 Task: Find a hotel in Mandali, Iraq for 7 guests from 10th to 15th July, with WiFi, free parking, and self check-in, within a price range of ₹4100 to ₹15000.
Action: Mouse moved to (421, 90)
Screenshot: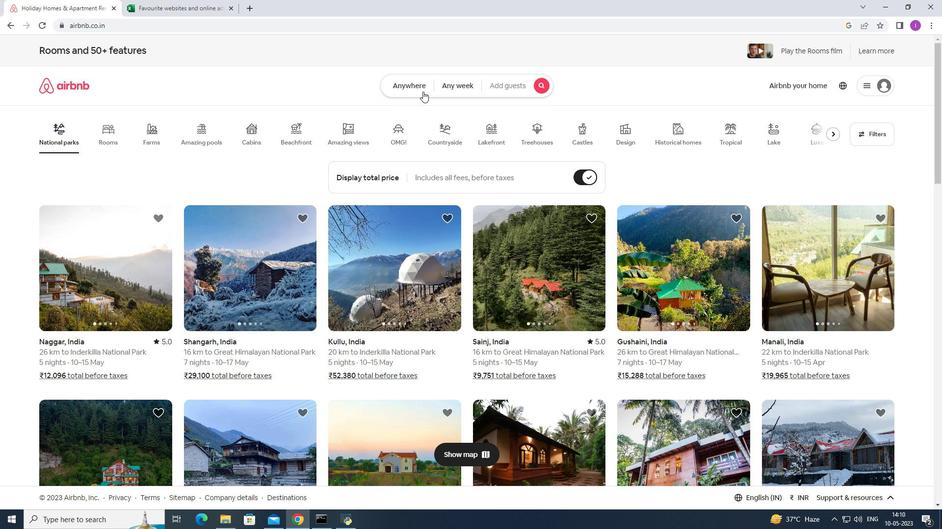 
Action: Mouse pressed left at (421, 90)
Screenshot: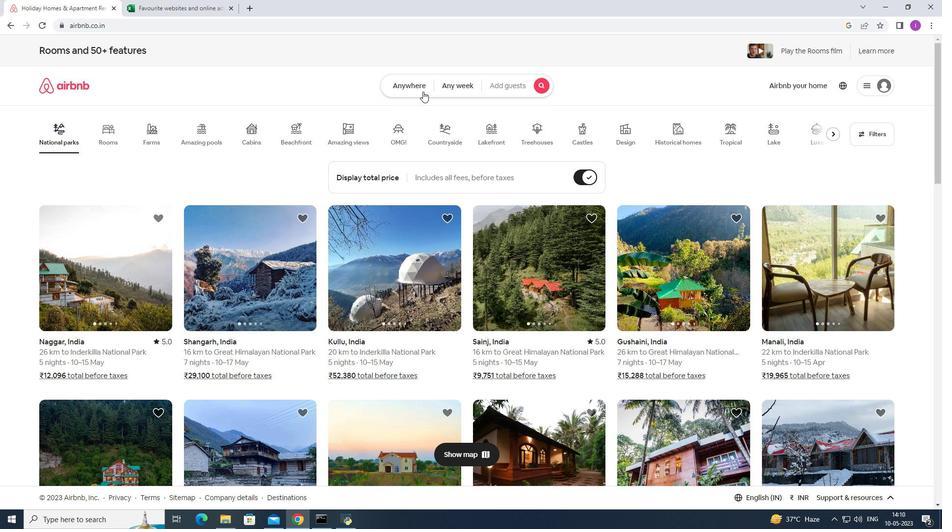 
Action: Mouse moved to (335, 117)
Screenshot: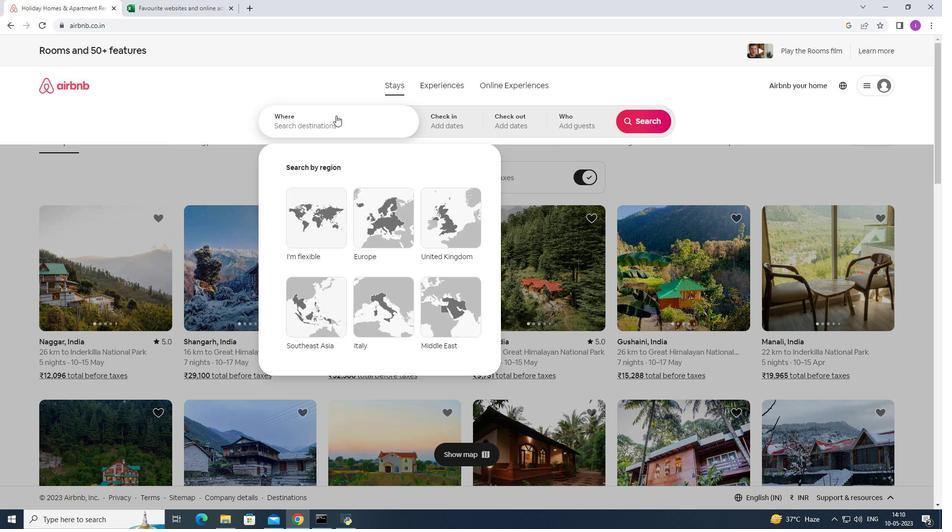 
Action: Mouse pressed left at (335, 117)
Screenshot: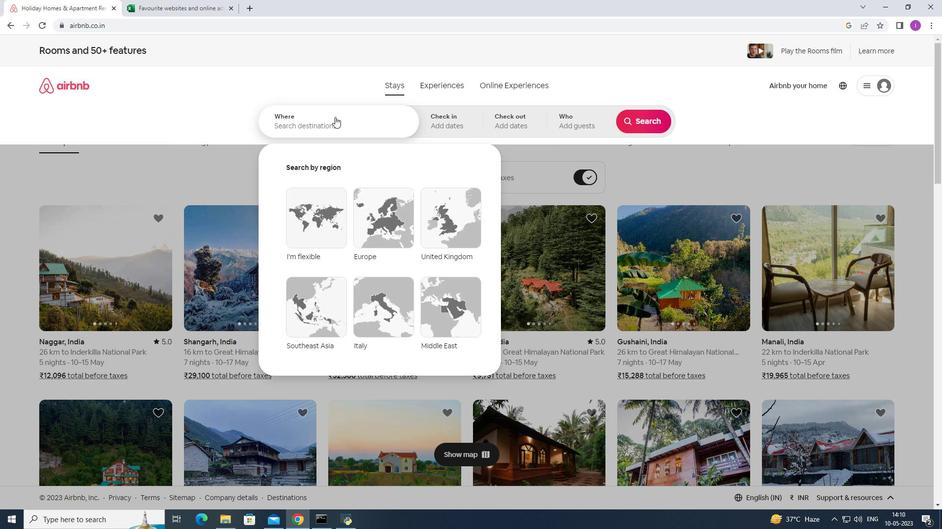 
Action: Mouse moved to (327, 120)
Screenshot: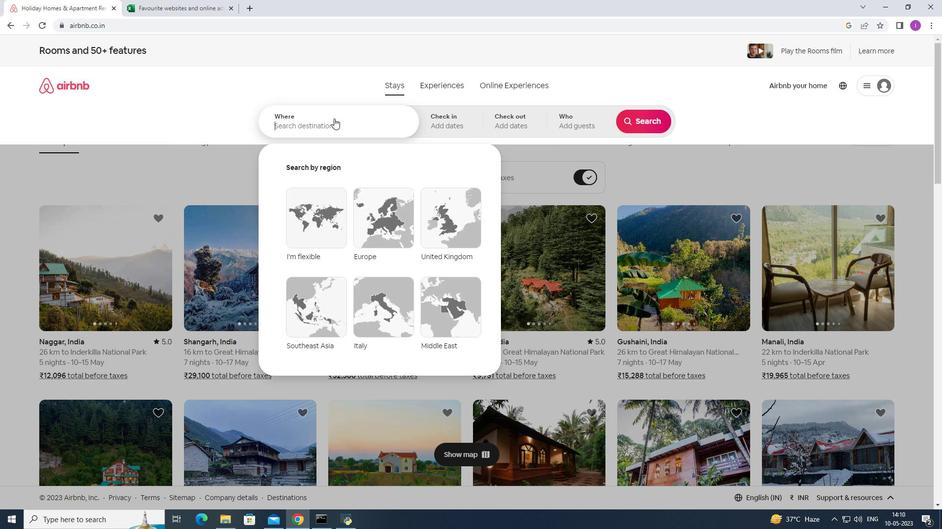 
Action: Key pressed <Key.shift>Mandail<Key.backspace><Key.backspace>li,<Key.shift>Iraq
Screenshot: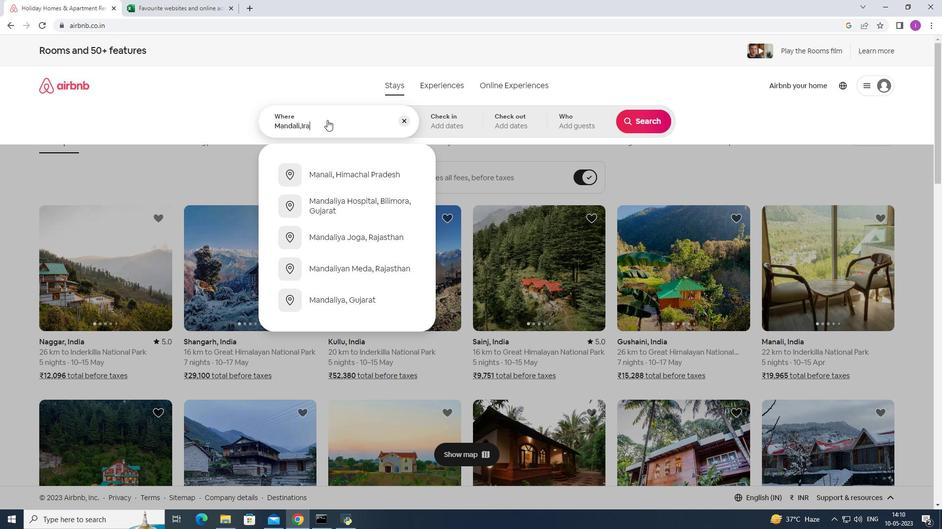 
Action: Mouse moved to (436, 124)
Screenshot: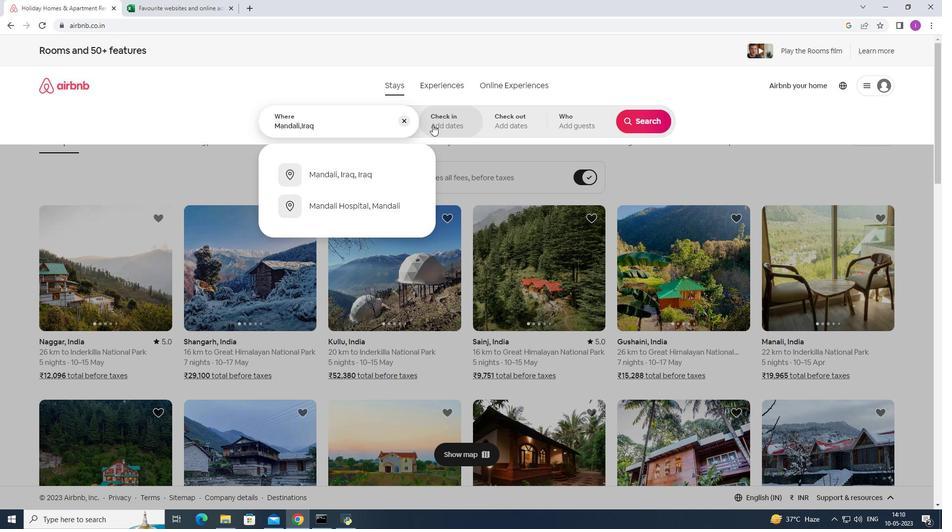 
Action: Mouse pressed left at (436, 124)
Screenshot: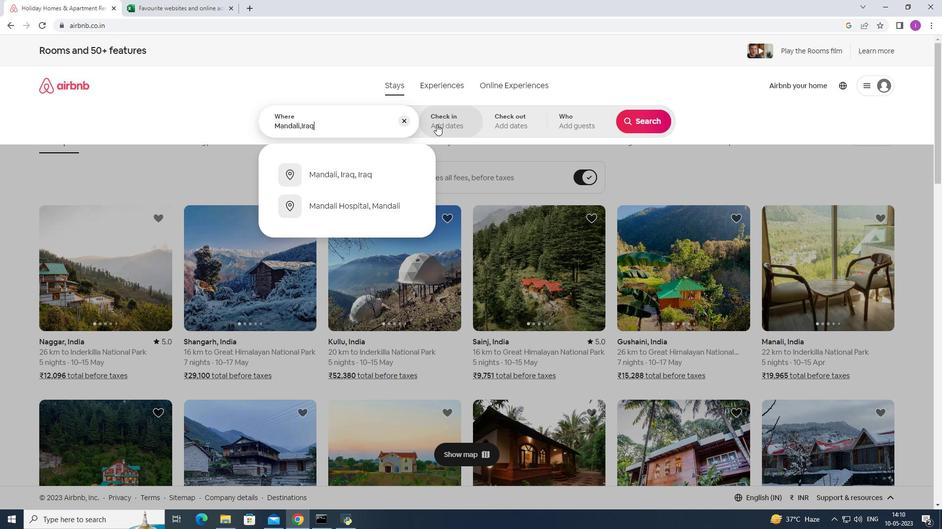 
Action: Mouse moved to (645, 197)
Screenshot: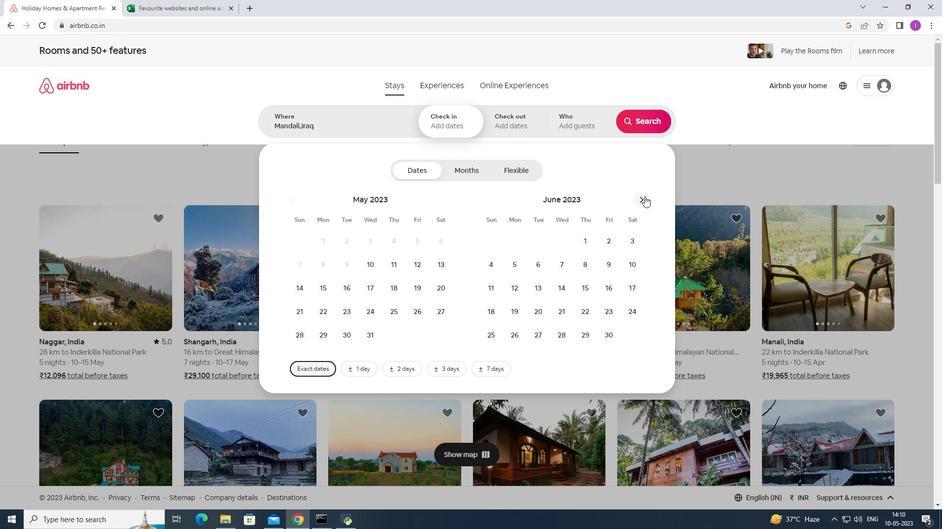 
Action: Mouse pressed left at (645, 197)
Screenshot: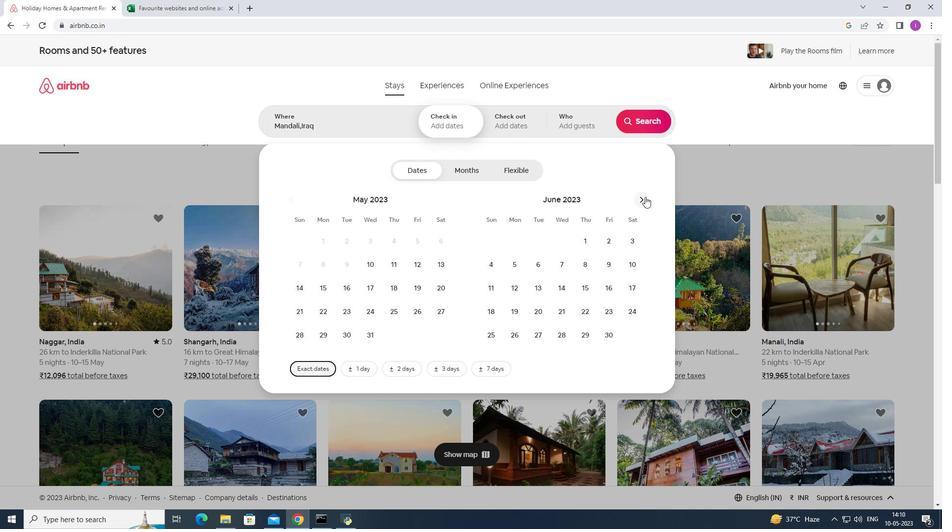
Action: Mouse moved to (511, 279)
Screenshot: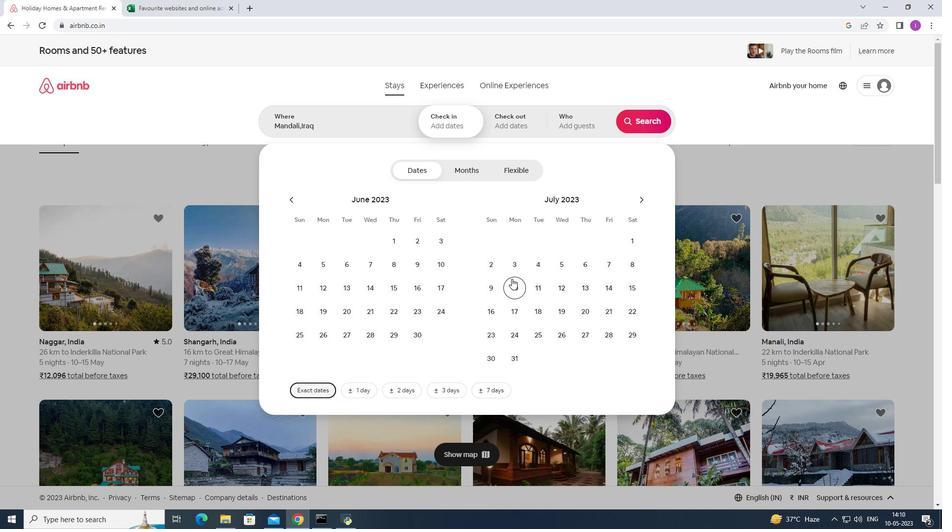 
Action: Mouse pressed left at (511, 279)
Screenshot: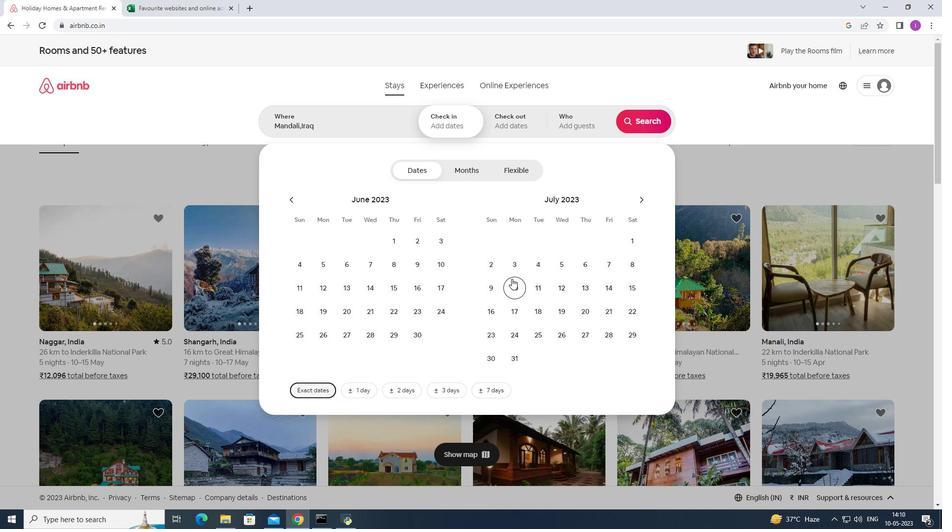 
Action: Mouse moved to (635, 283)
Screenshot: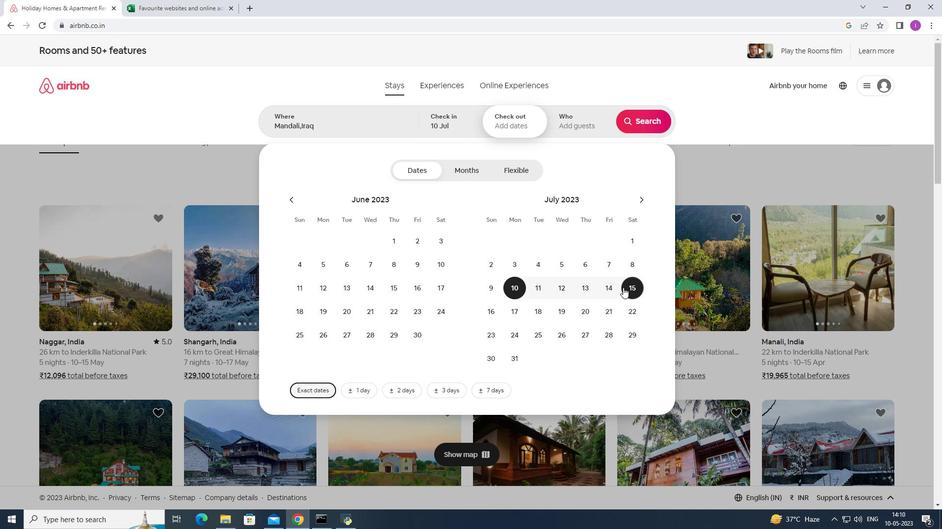 
Action: Mouse pressed left at (635, 283)
Screenshot: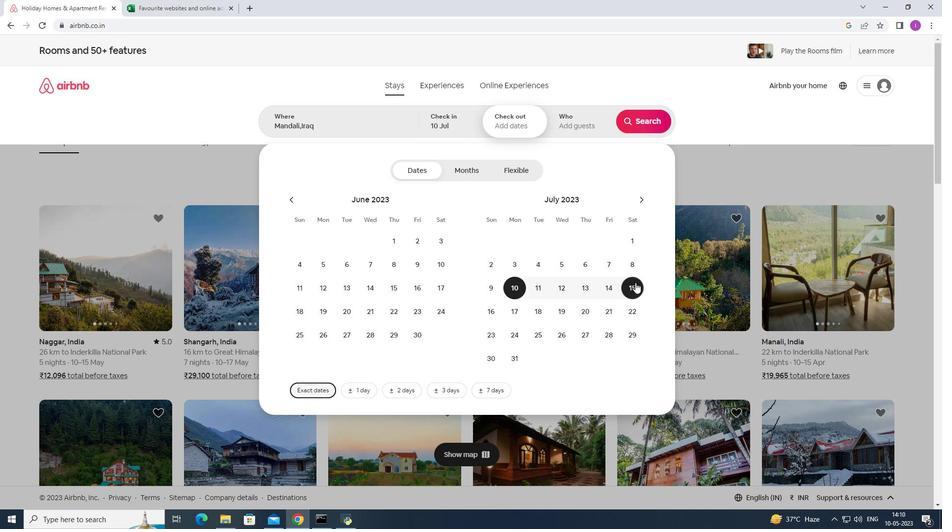 
Action: Mouse moved to (588, 130)
Screenshot: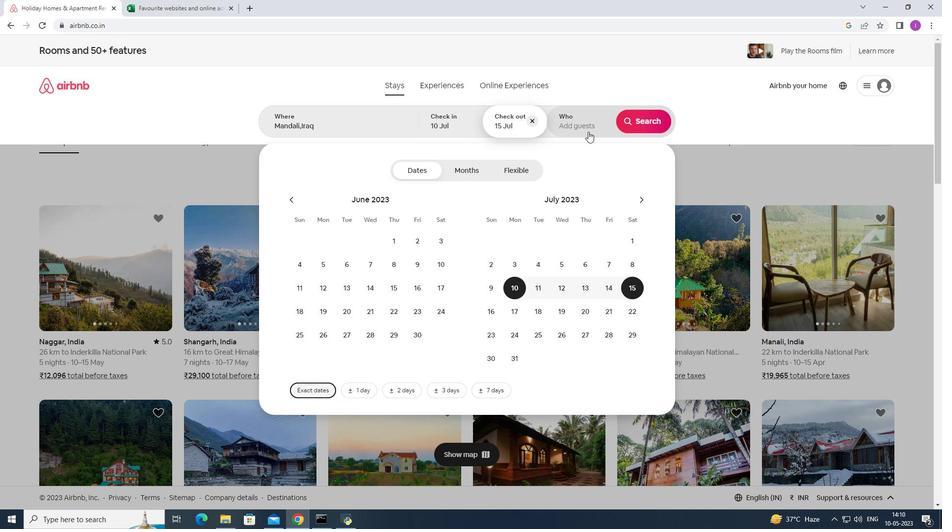 
Action: Mouse pressed left at (588, 130)
Screenshot: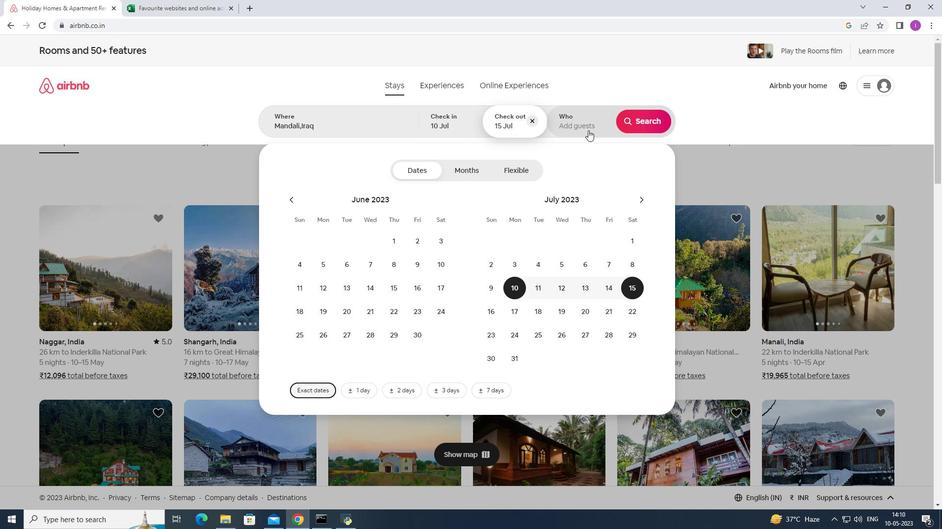 
Action: Mouse moved to (650, 170)
Screenshot: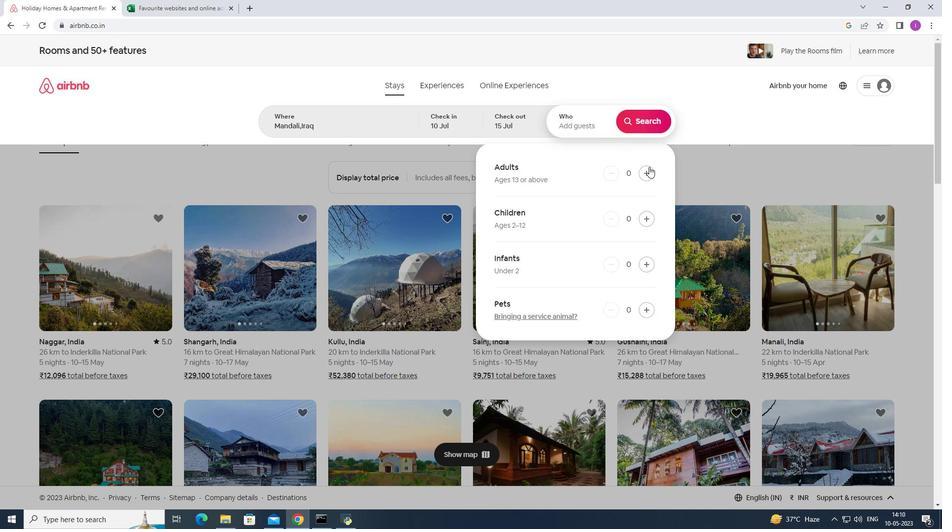 
Action: Mouse pressed left at (650, 170)
Screenshot: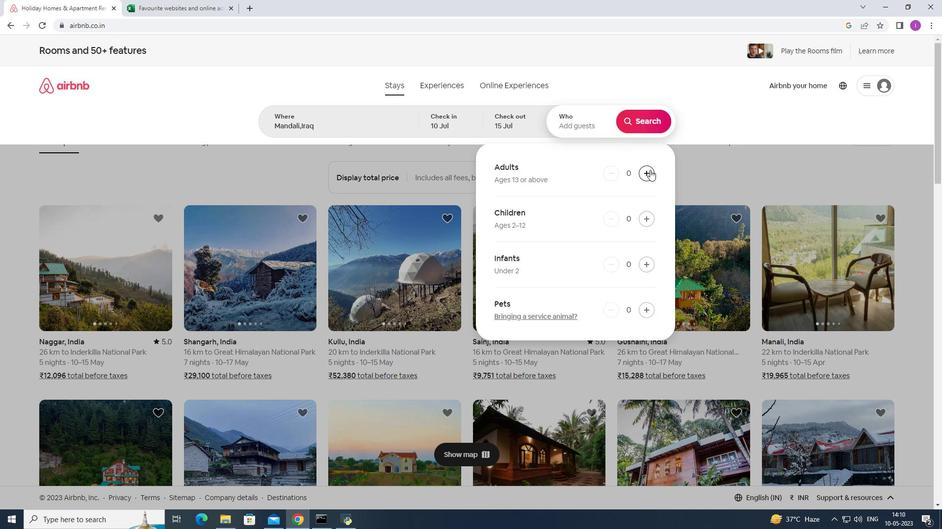 
Action: Mouse pressed left at (650, 170)
Screenshot: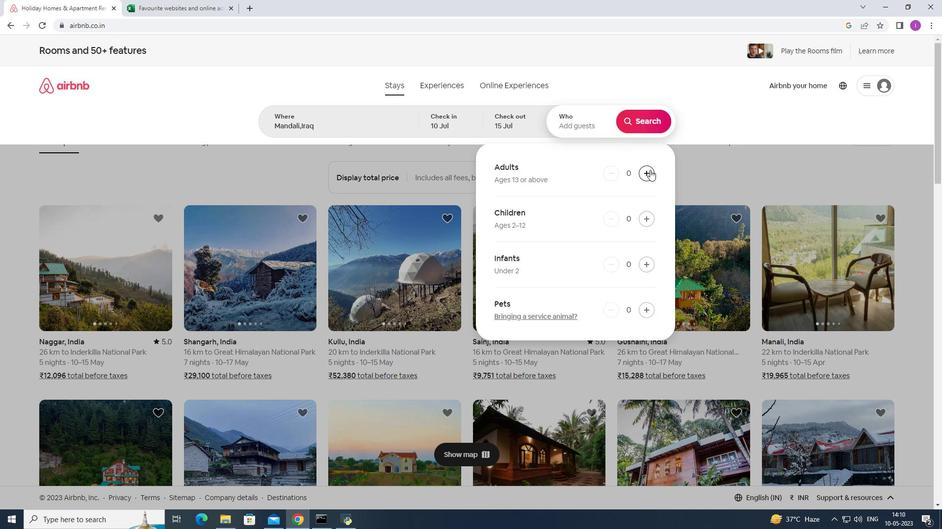 
Action: Mouse pressed left at (650, 170)
Screenshot: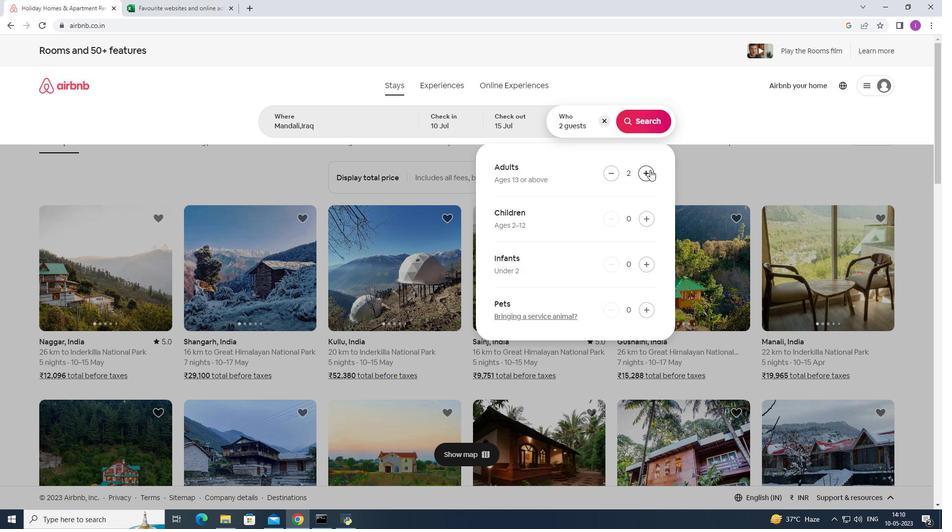
Action: Mouse pressed left at (650, 170)
Screenshot: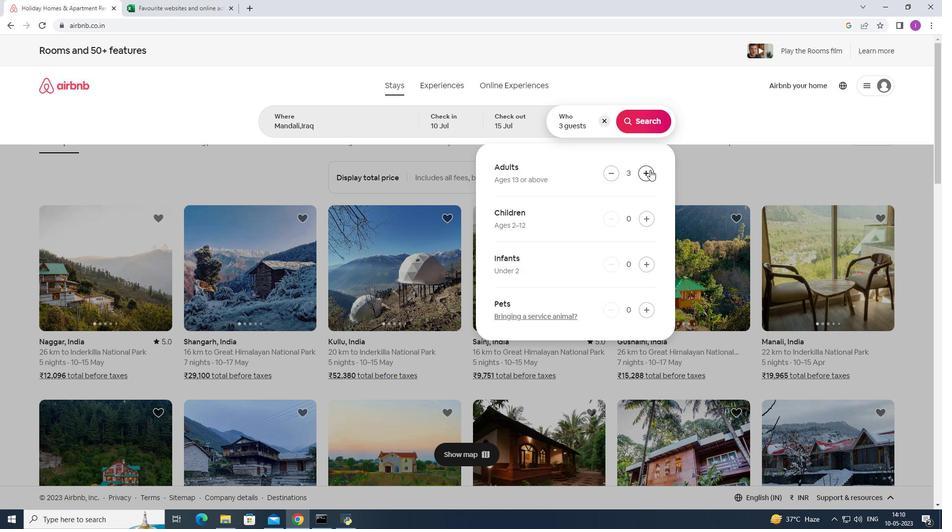 
Action: Mouse pressed left at (650, 170)
Screenshot: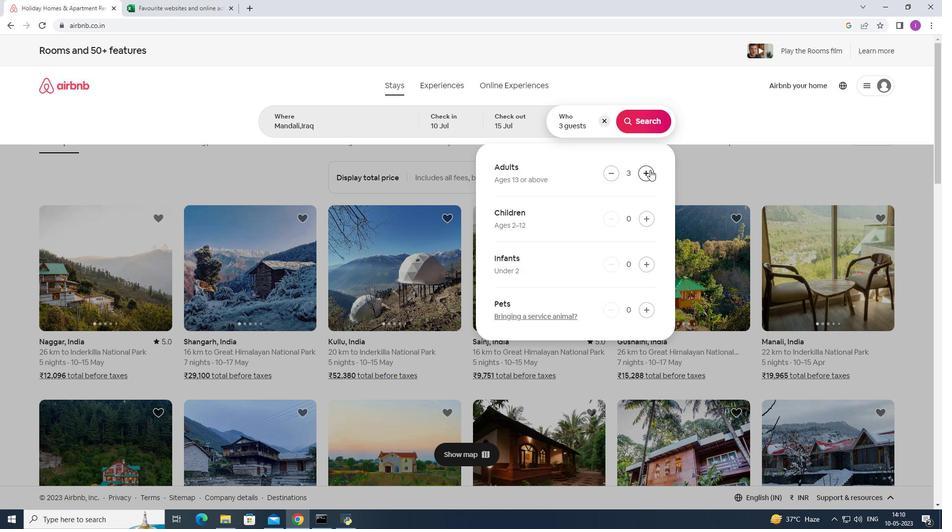 
Action: Mouse pressed left at (650, 170)
Screenshot: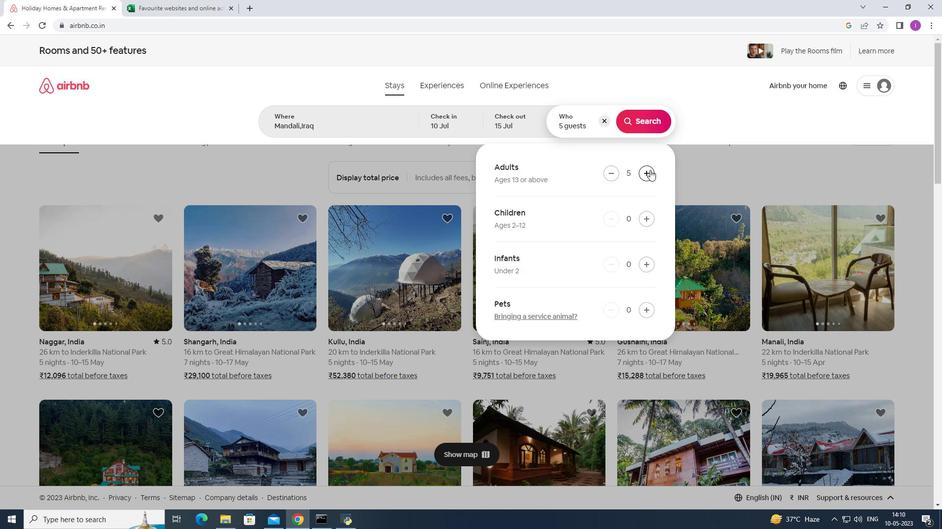 
Action: Mouse pressed left at (650, 170)
Screenshot: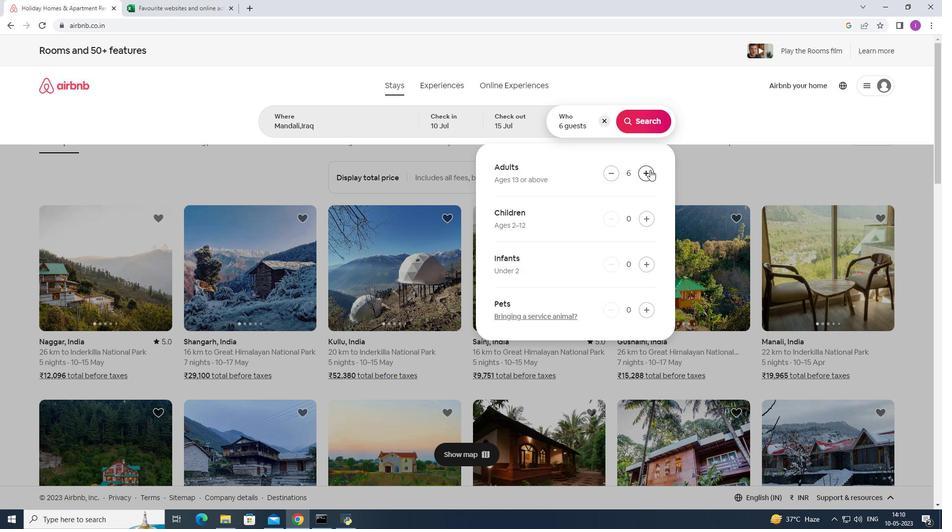 
Action: Mouse moved to (641, 125)
Screenshot: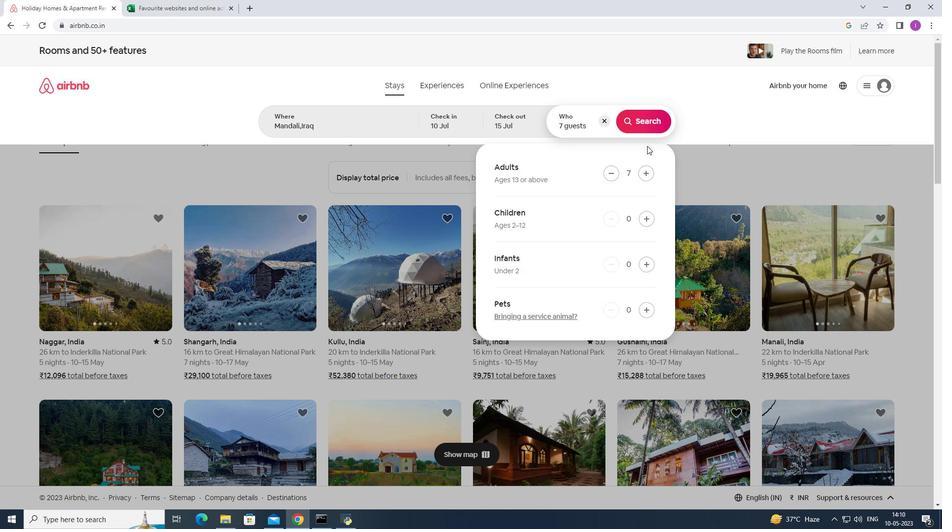 
Action: Mouse pressed left at (641, 125)
Screenshot: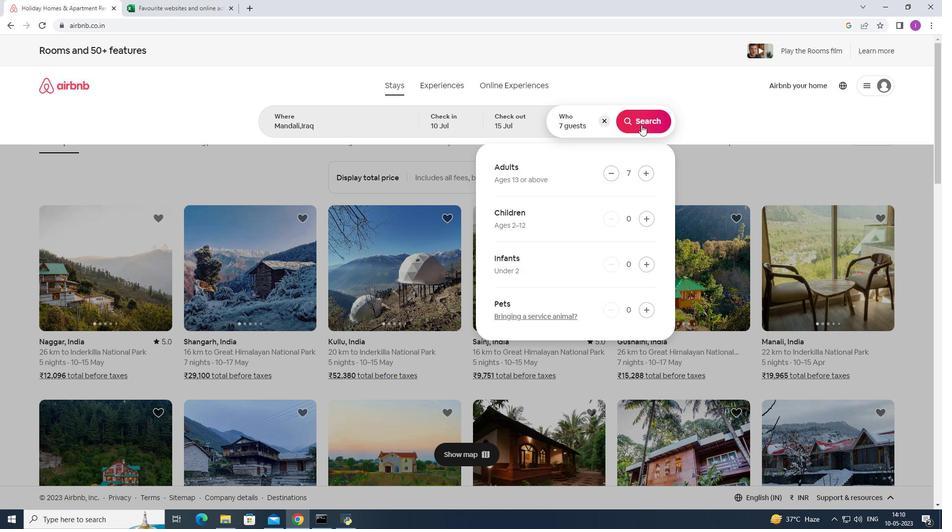 
Action: Mouse moved to (891, 93)
Screenshot: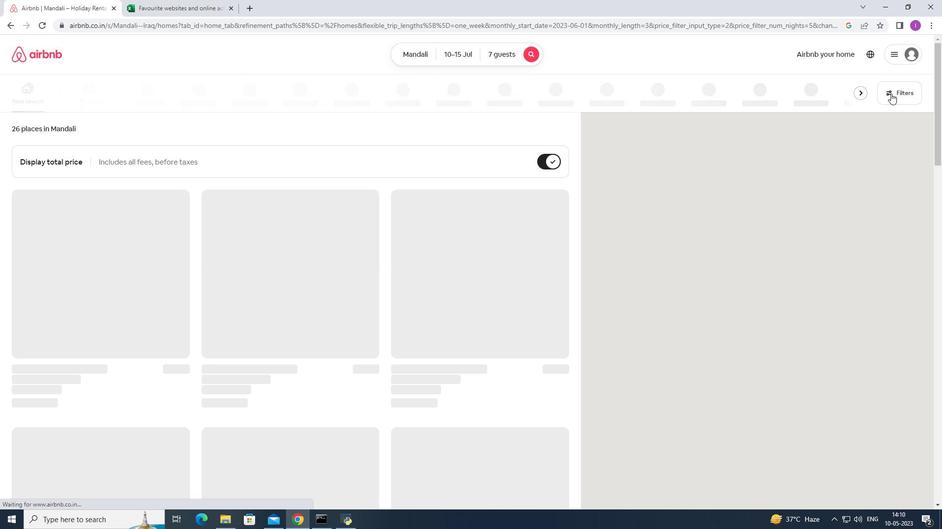 
Action: Mouse pressed left at (891, 93)
Screenshot: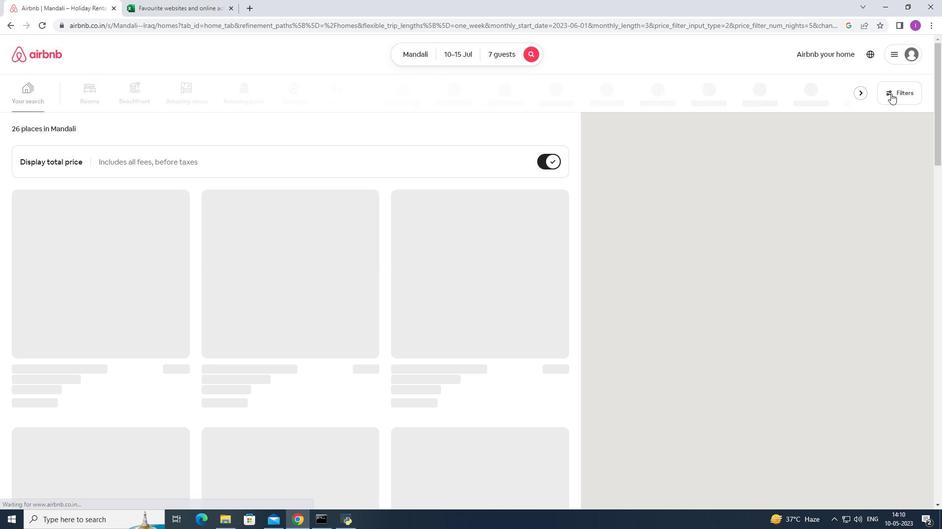 
Action: Mouse moved to (540, 332)
Screenshot: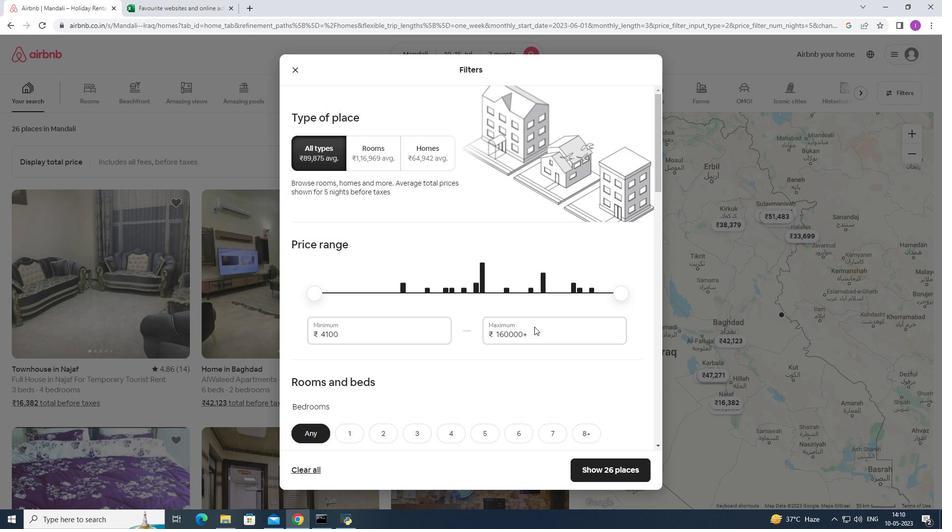 
Action: Mouse pressed left at (540, 332)
Screenshot: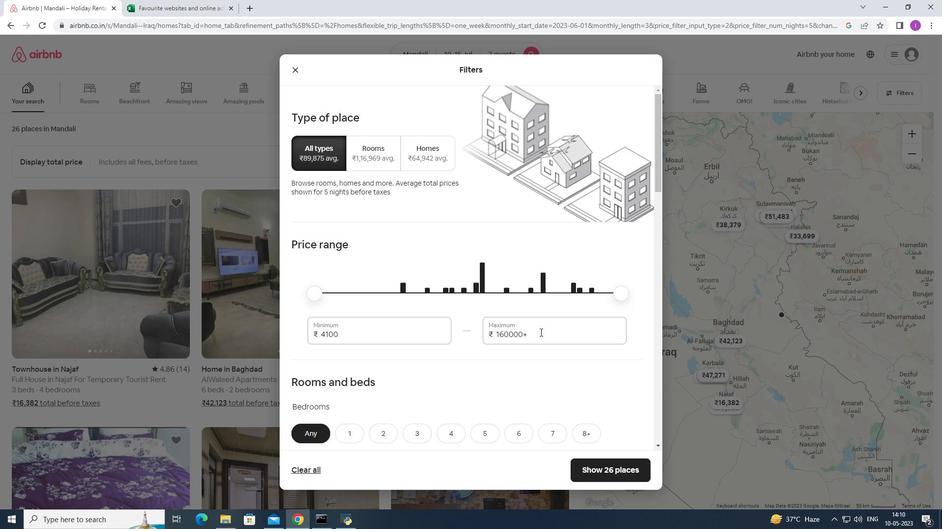 
Action: Mouse moved to (471, 343)
Screenshot: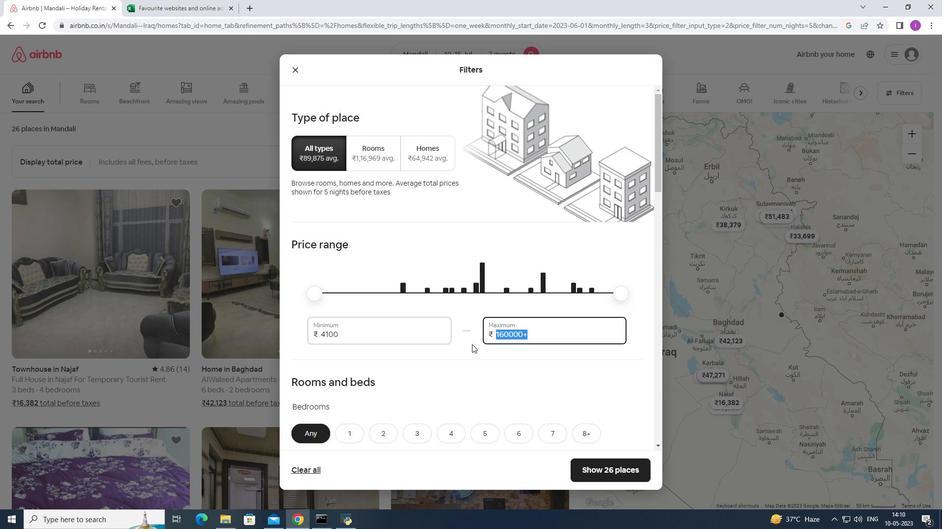 
Action: Key pressed 15000
Screenshot: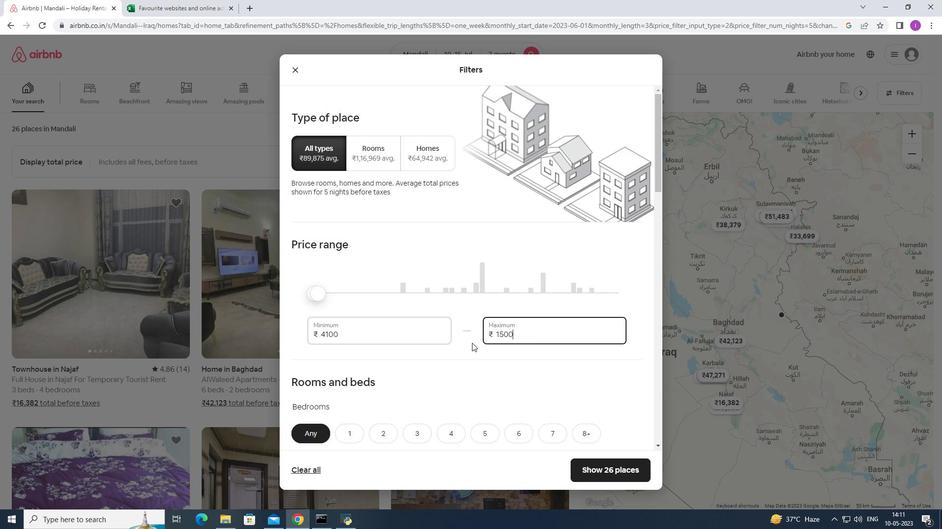 
Action: Mouse moved to (363, 337)
Screenshot: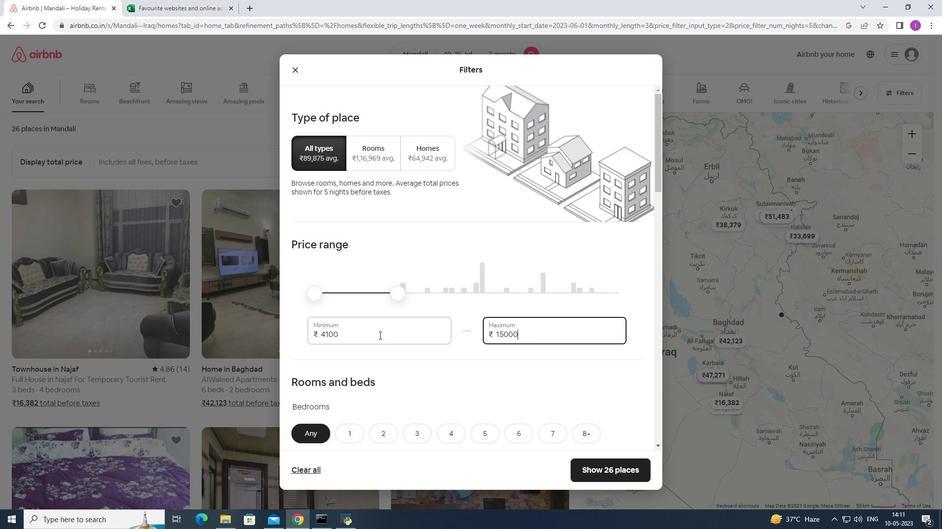 
Action: Mouse pressed left at (363, 337)
Screenshot: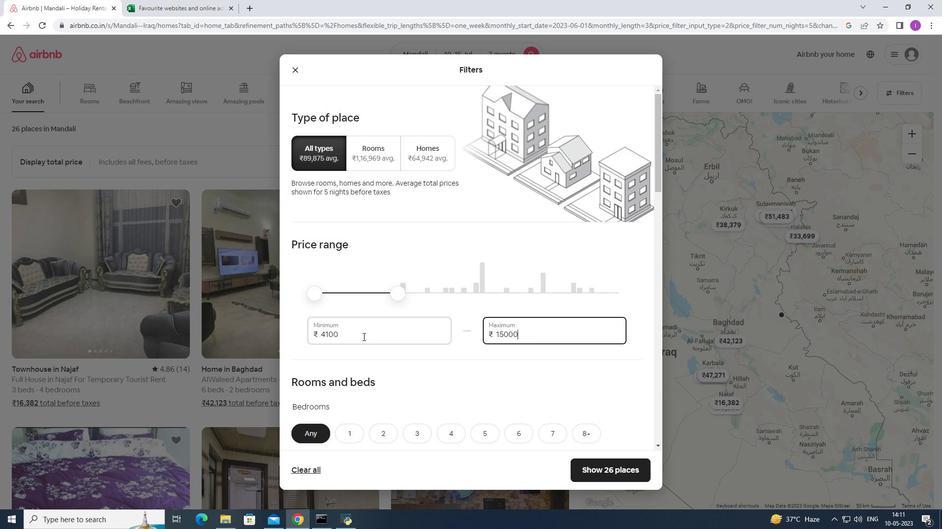 
Action: Mouse moved to (281, 338)
Screenshot: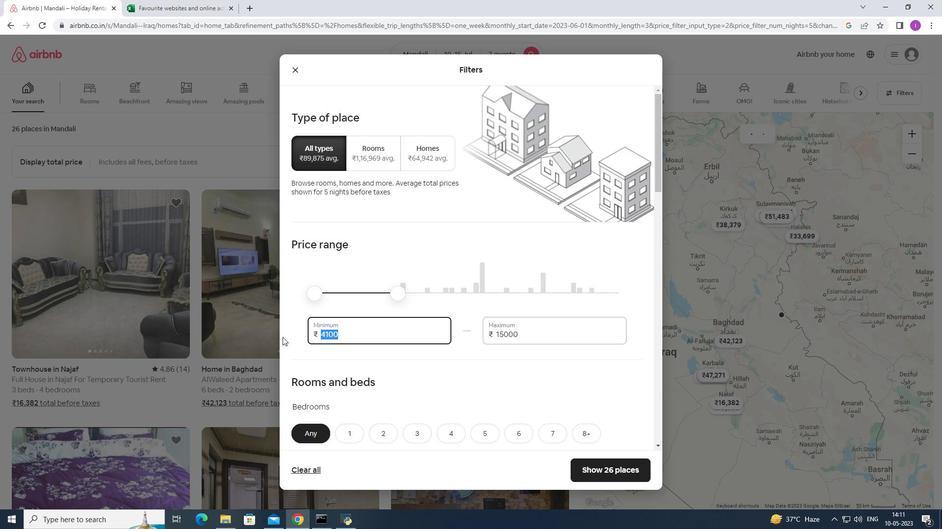 
Action: Key pressed 10000
Screenshot: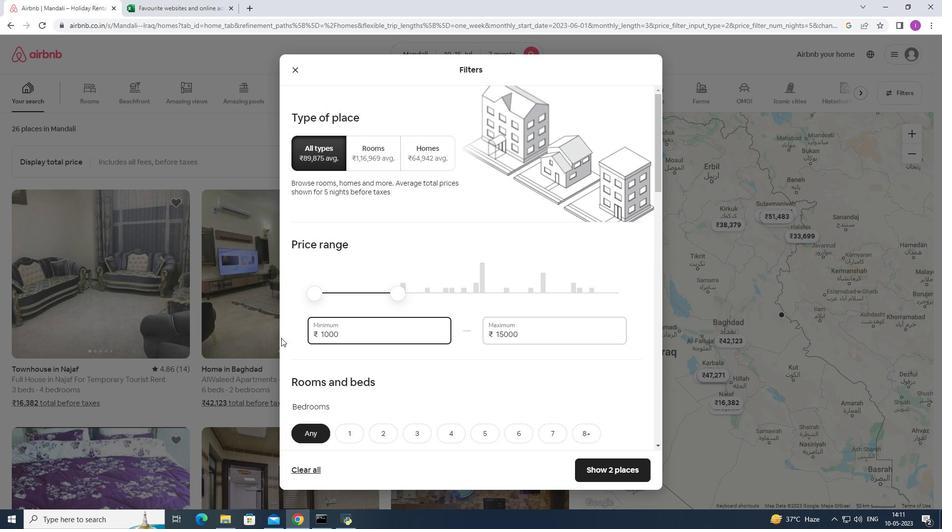 
Action: Mouse moved to (322, 350)
Screenshot: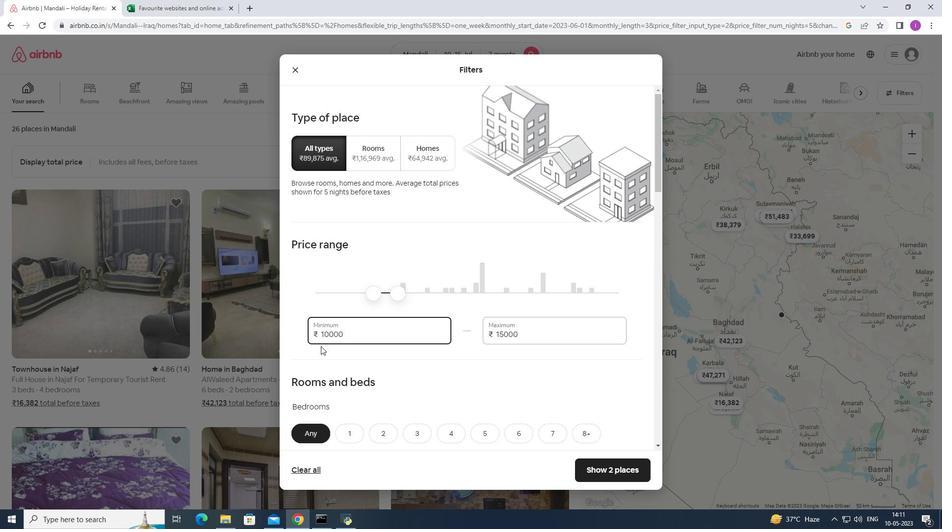 
Action: Mouse scrolled (322, 349) with delta (0, 0)
Screenshot: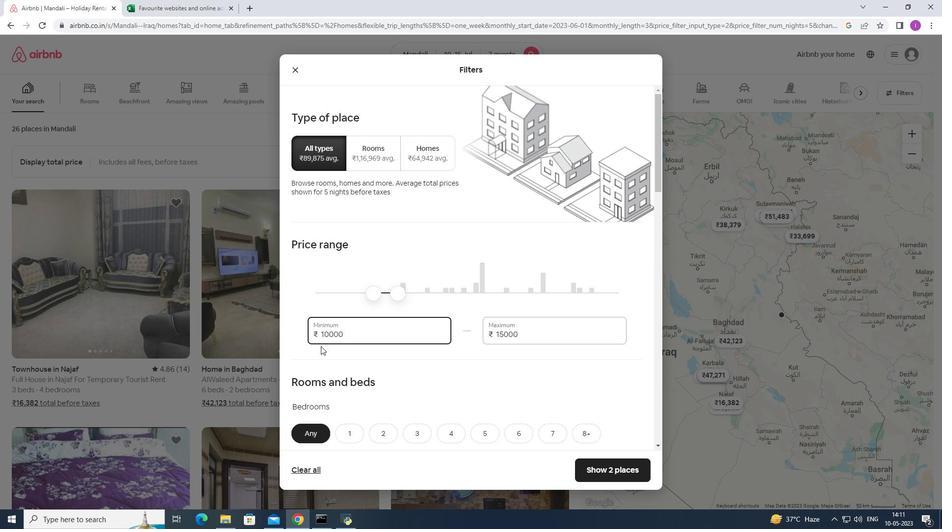 
Action: Mouse moved to (325, 353)
Screenshot: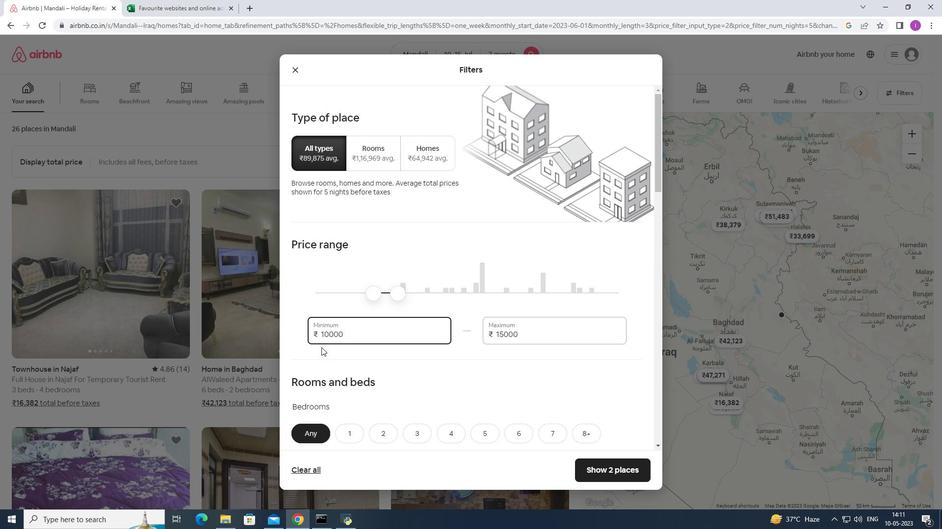 
Action: Mouse scrolled (325, 352) with delta (0, 0)
Screenshot: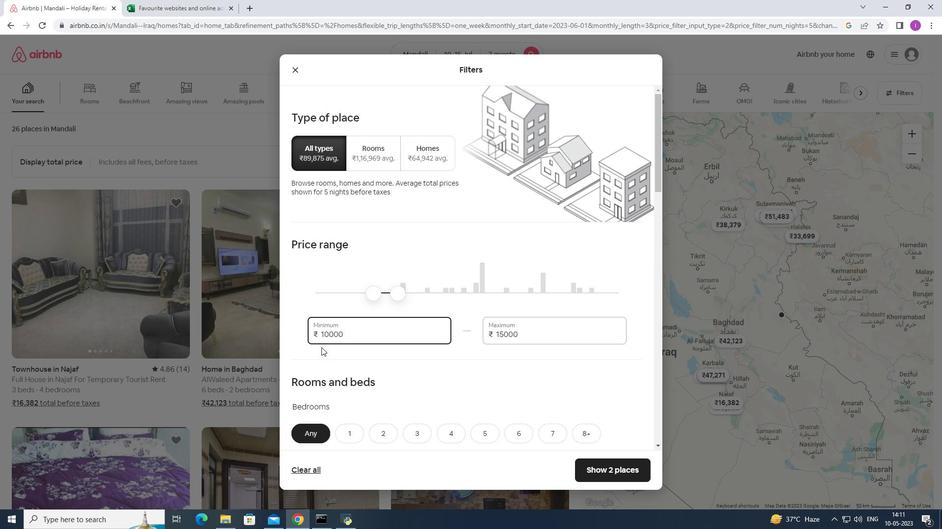 
Action: Mouse moved to (330, 354)
Screenshot: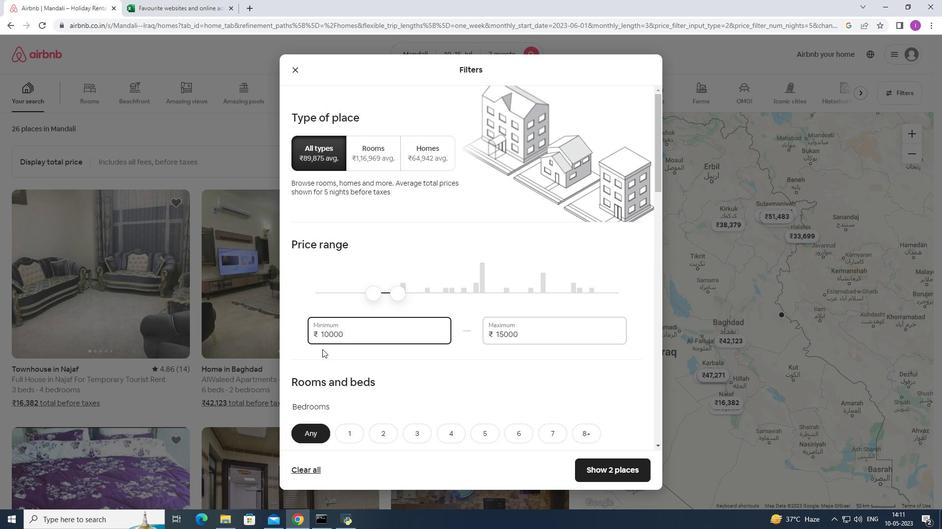 
Action: Mouse scrolled (330, 354) with delta (0, 0)
Screenshot: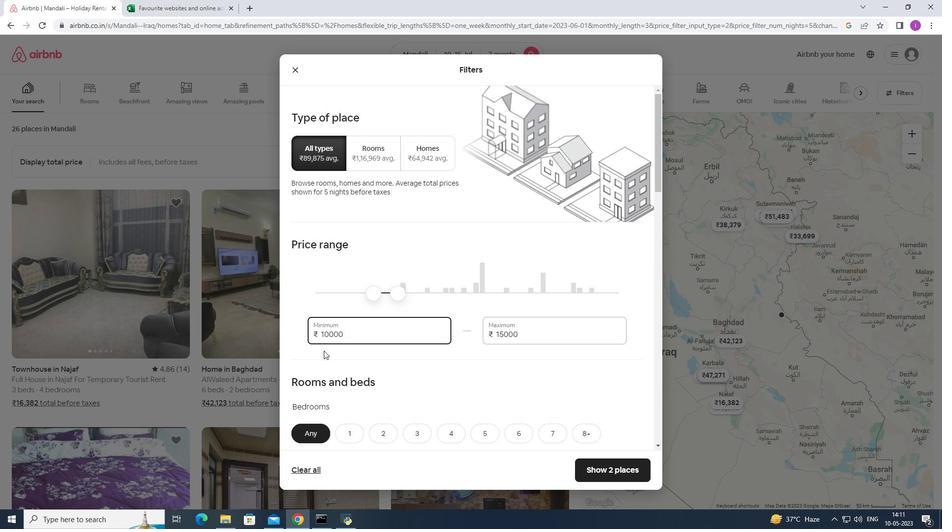 
Action: Mouse moved to (452, 280)
Screenshot: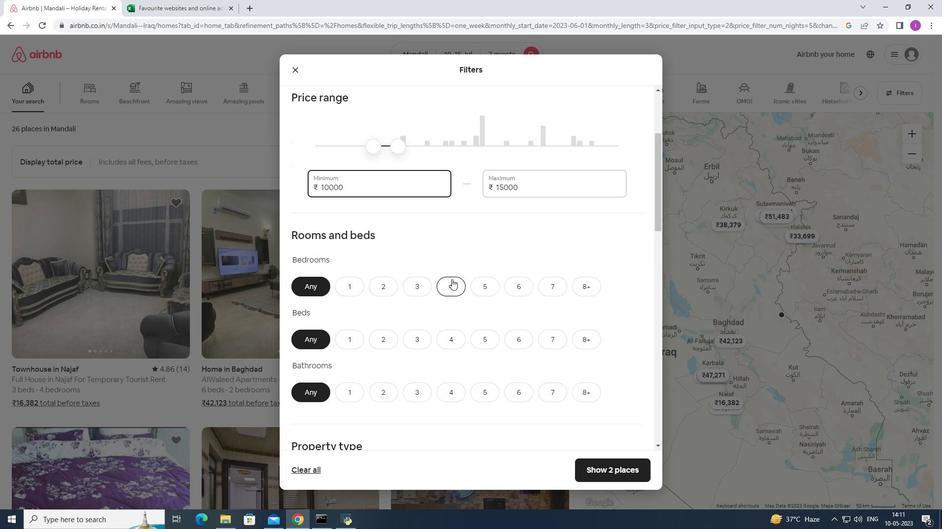 
Action: Mouse pressed left at (452, 280)
Screenshot: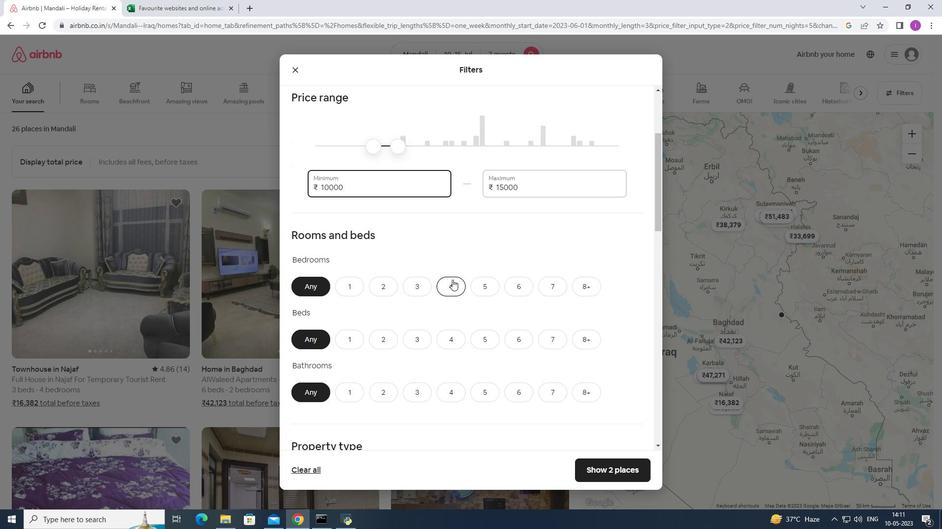 
Action: Mouse moved to (562, 337)
Screenshot: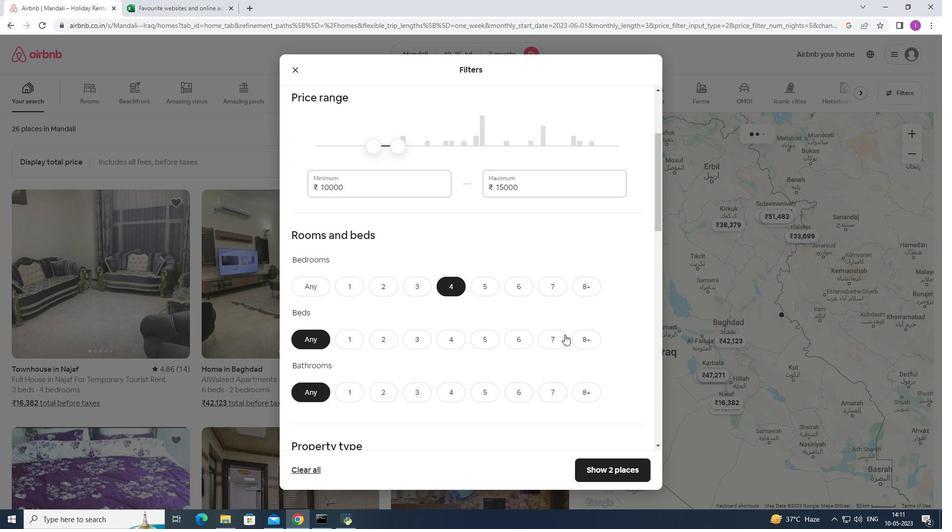 
Action: Mouse pressed left at (562, 337)
Screenshot: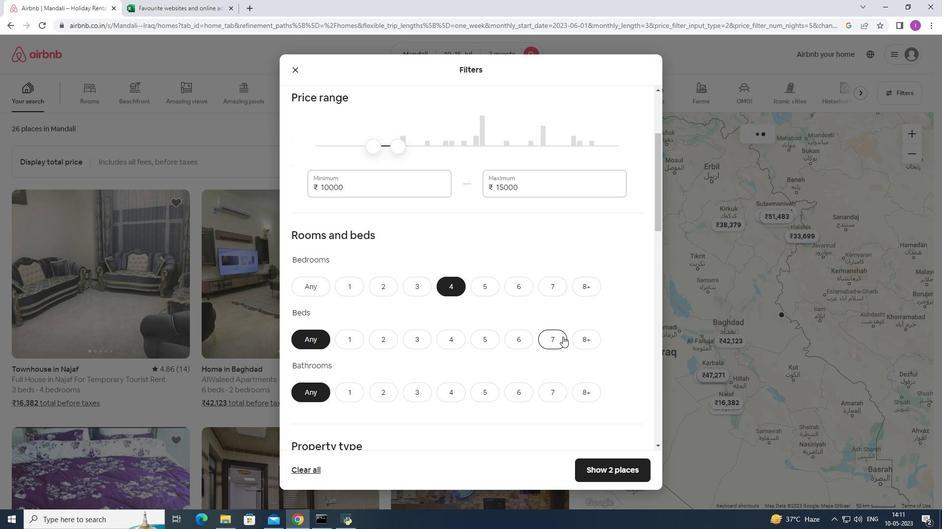 
Action: Mouse moved to (456, 389)
Screenshot: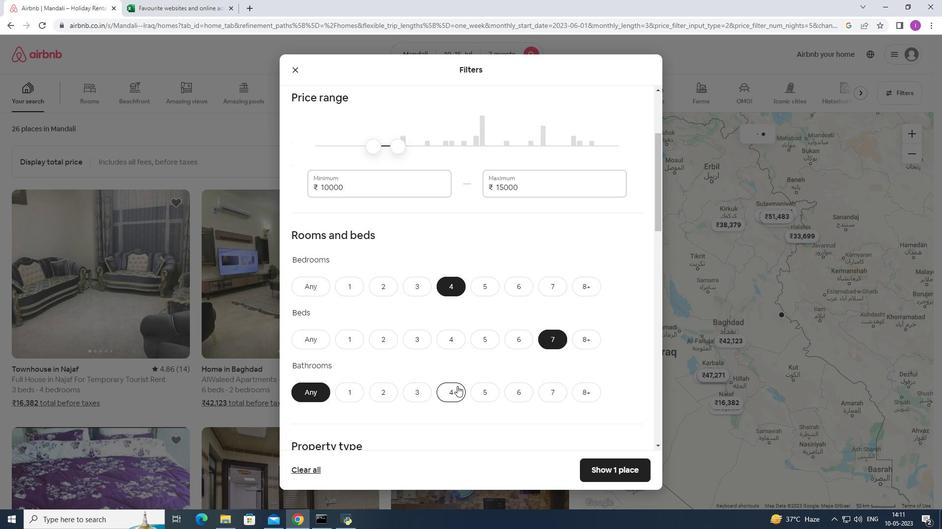 
Action: Mouse pressed left at (456, 389)
Screenshot: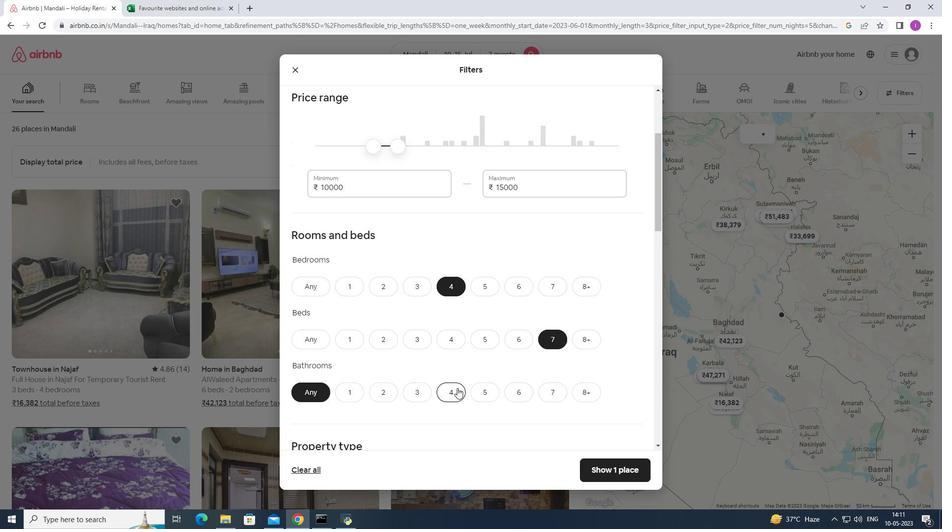 
Action: Mouse moved to (447, 374)
Screenshot: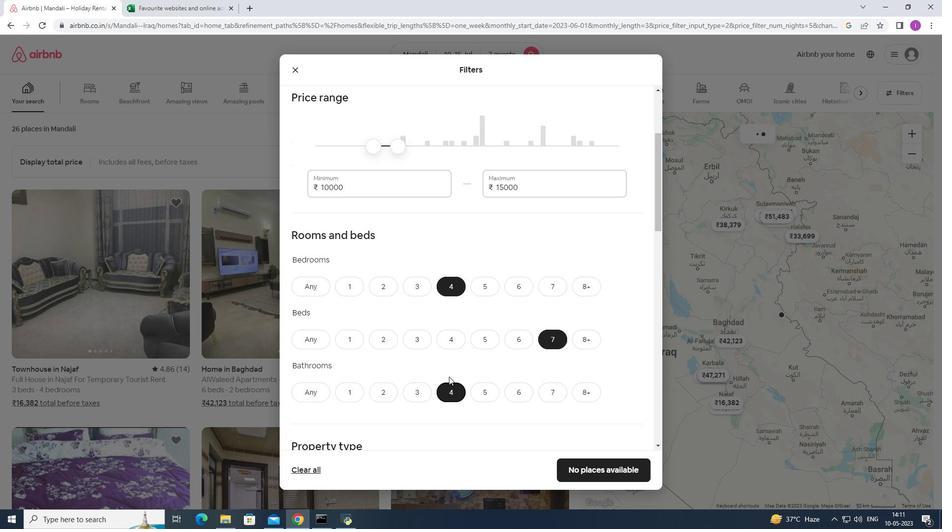 
Action: Mouse scrolled (447, 373) with delta (0, 0)
Screenshot: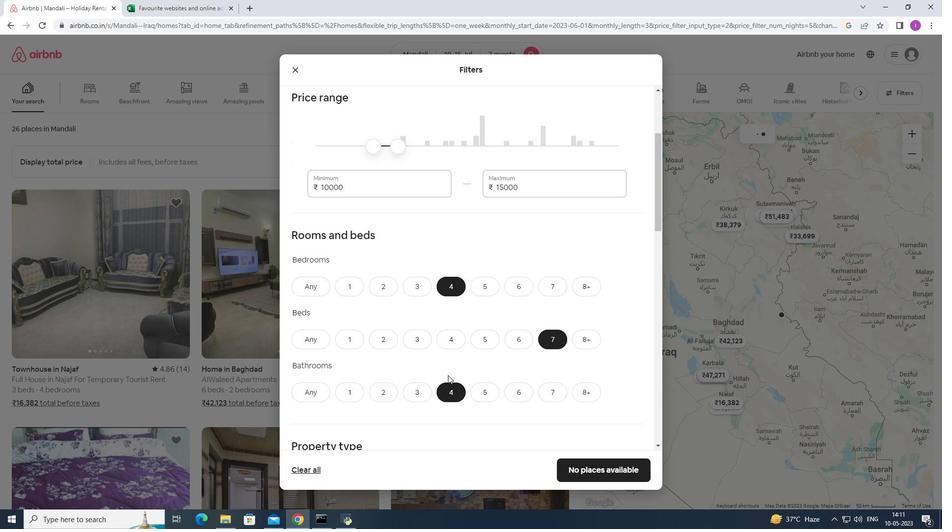 
Action: Mouse moved to (447, 373)
Screenshot: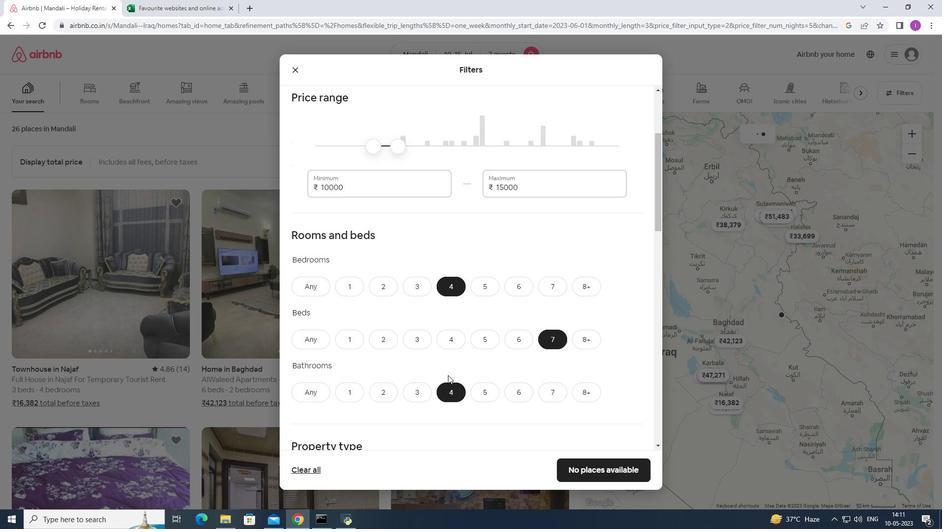 
Action: Mouse scrolled (447, 373) with delta (0, 0)
Screenshot: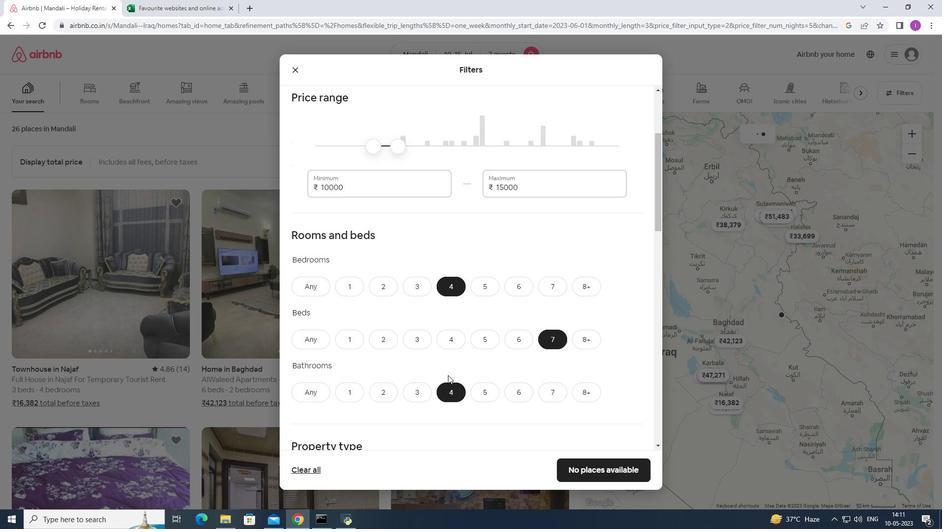 
Action: Mouse scrolled (447, 373) with delta (0, 0)
Screenshot: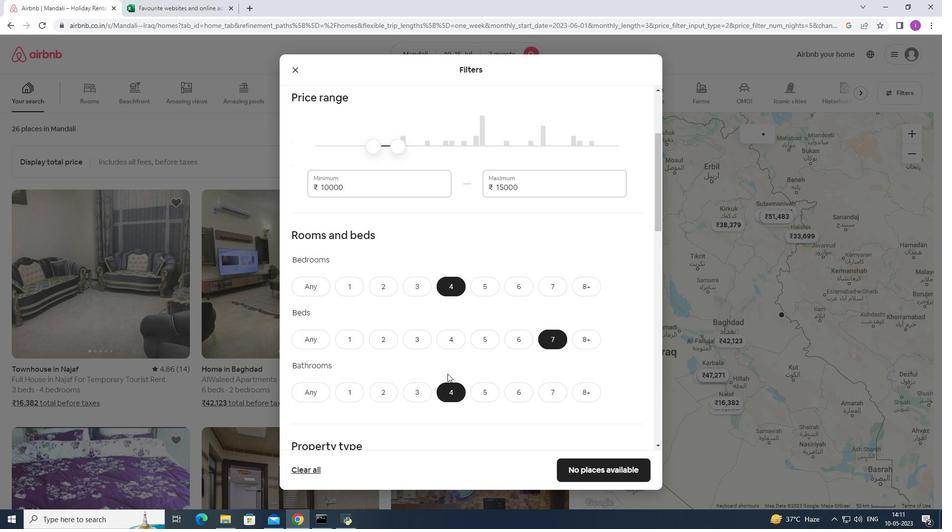 
Action: Mouse scrolled (447, 373) with delta (0, 0)
Screenshot: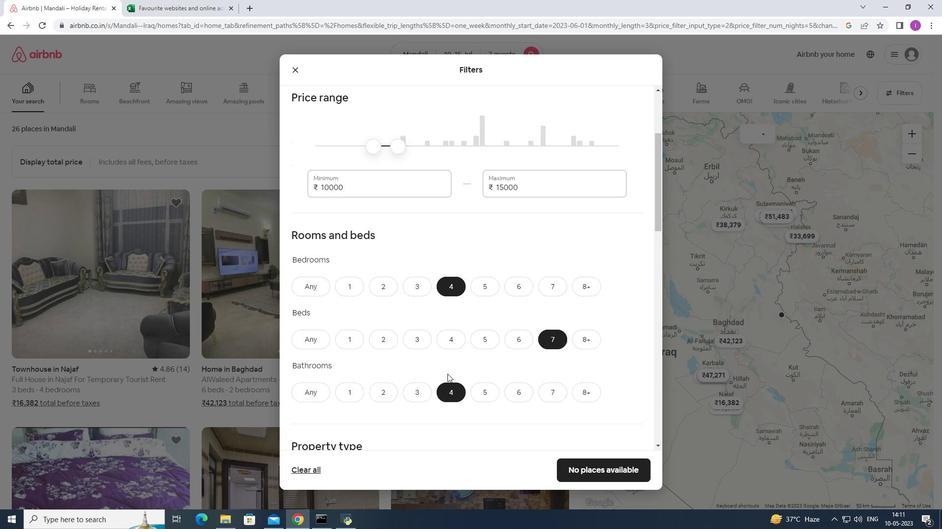 
Action: Mouse moved to (331, 310)
Screenshot: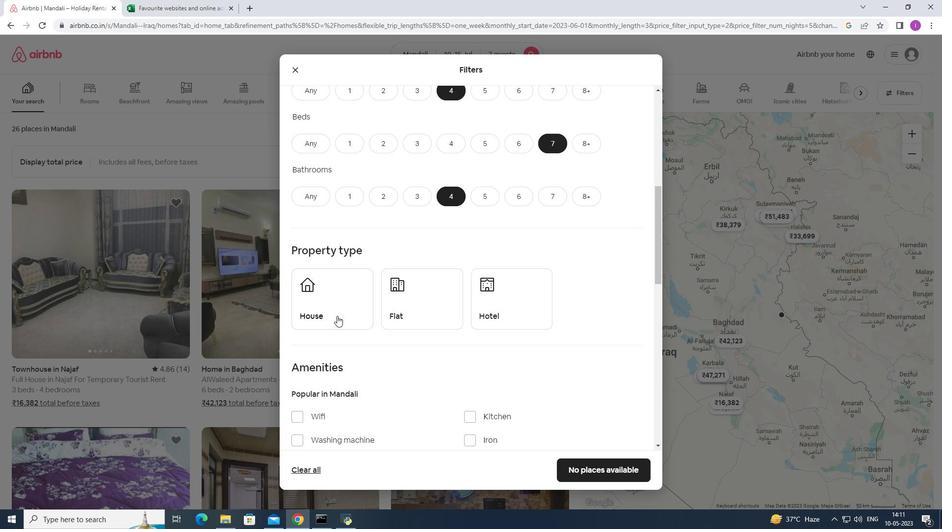 
Action: Mouse pressed left at (331, 310)
Screenshot: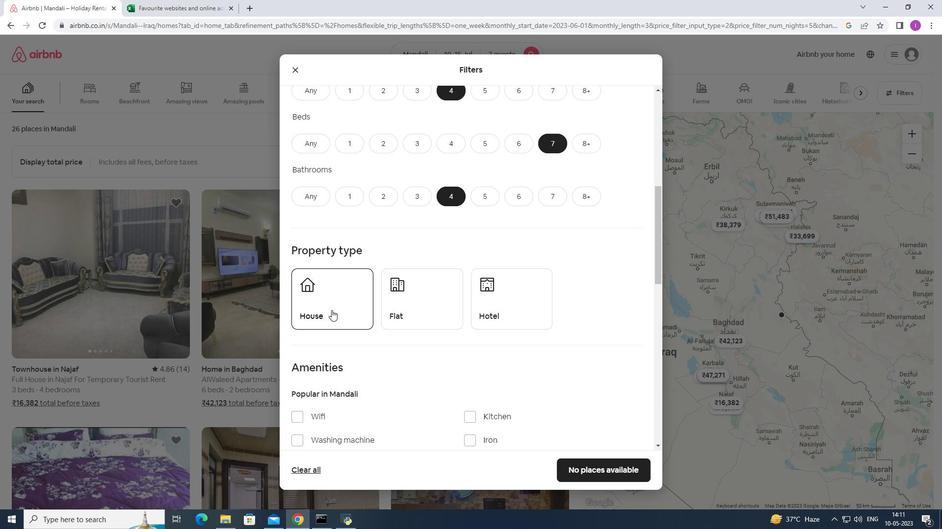 
Action: Mouse moved to (436, 307)
Screenshot: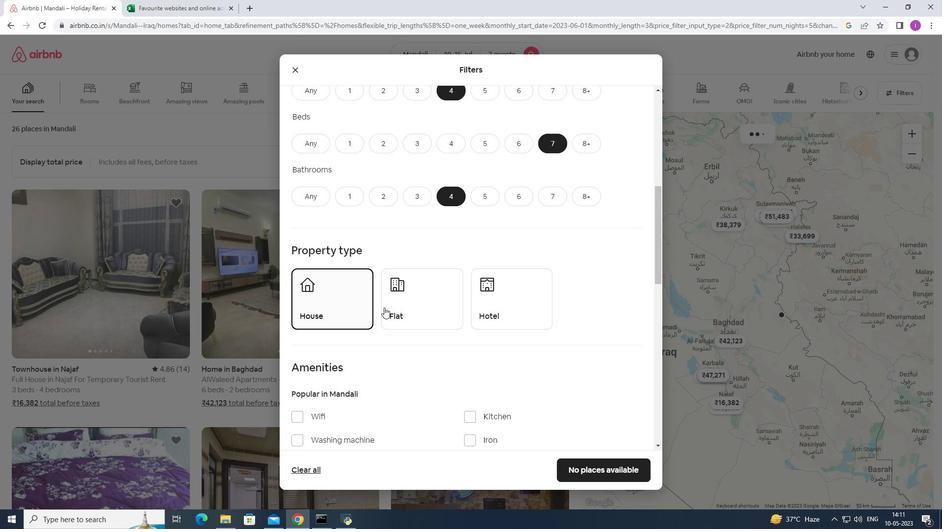 
Action: Mouse pressed left at (436, 307)
Screenshot: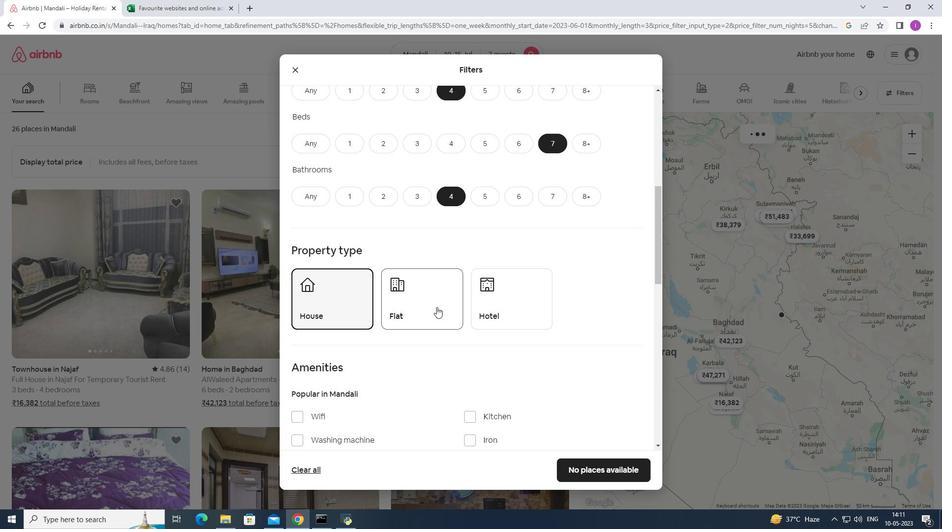 
Action: Mouse moved to (431, 331)
Screenshot: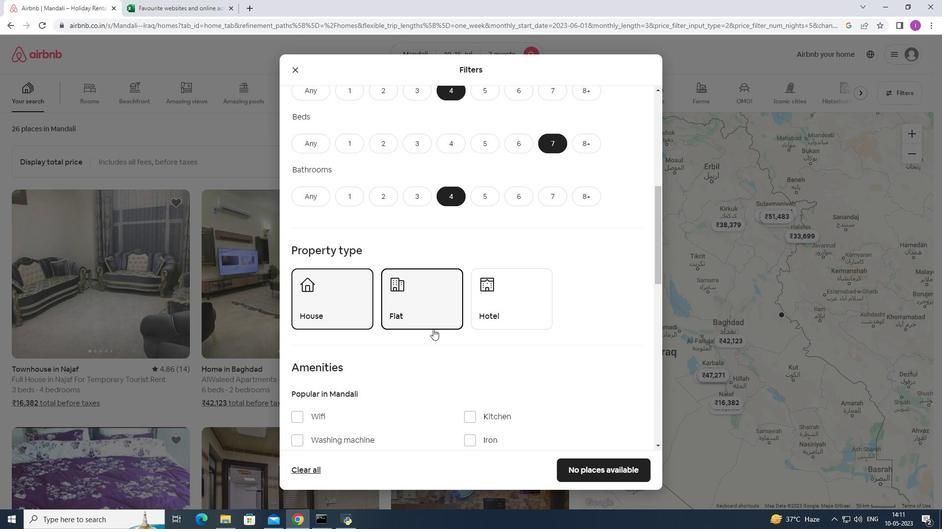 
Action: Mouse scrolled (431, 331) with delta (0, 0)
Screenshot: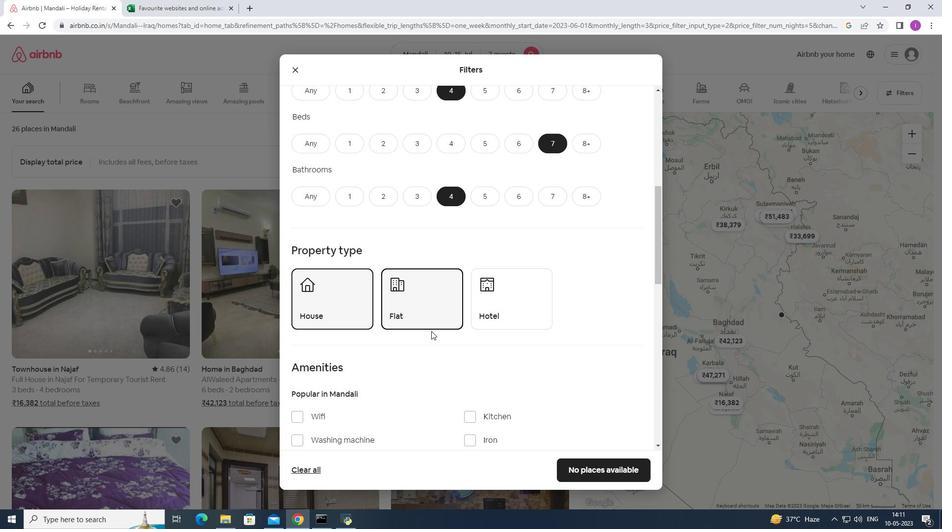 
Action: Mouse scrolled (431, 331) with delta (0, 0)
Screenshot: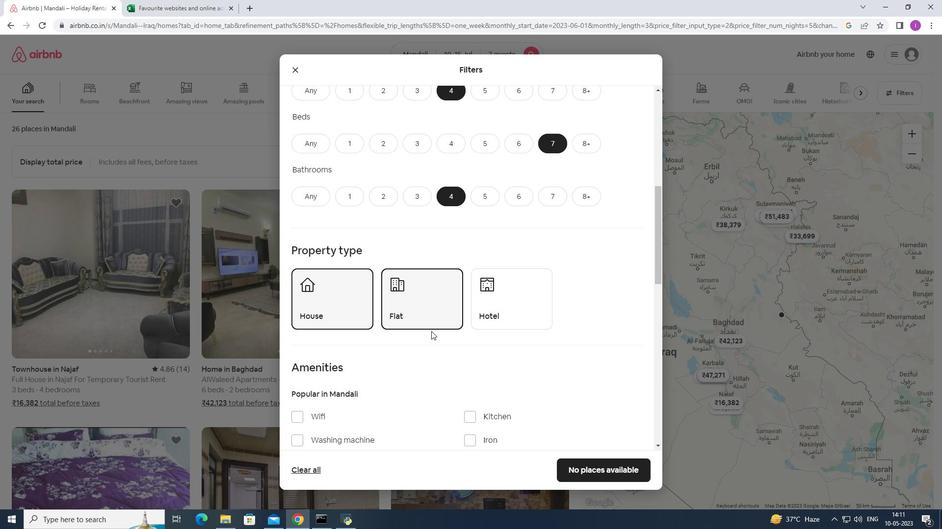 
Action: Mouse scrolled (431, 331) with delta (0, 0)
Screenshot: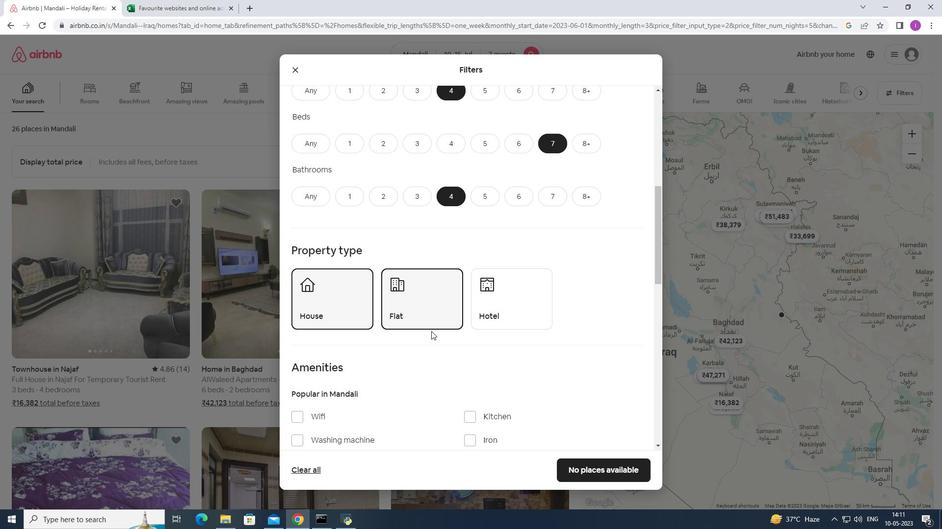 
Action: Mouse moved to (298, 269)
Screenshot: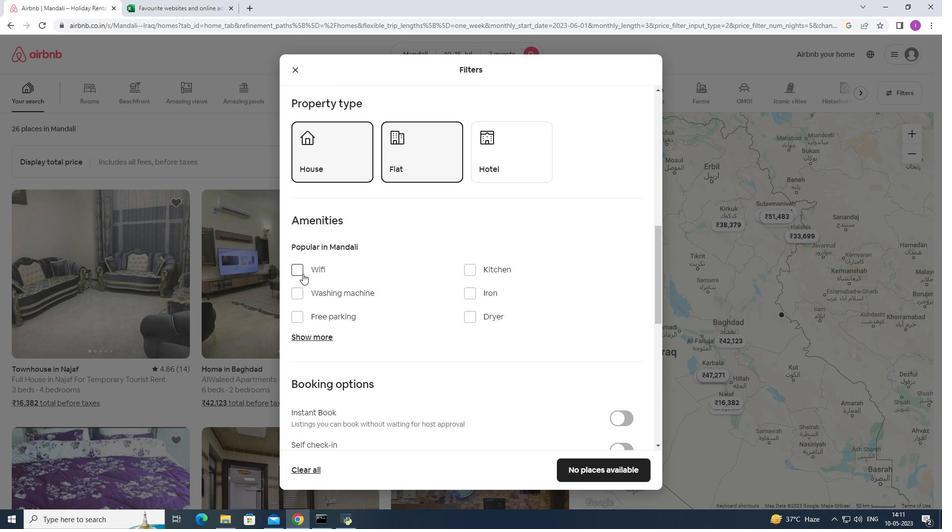 
Action: Mouse pressed left at (298, 269)
Screenshot: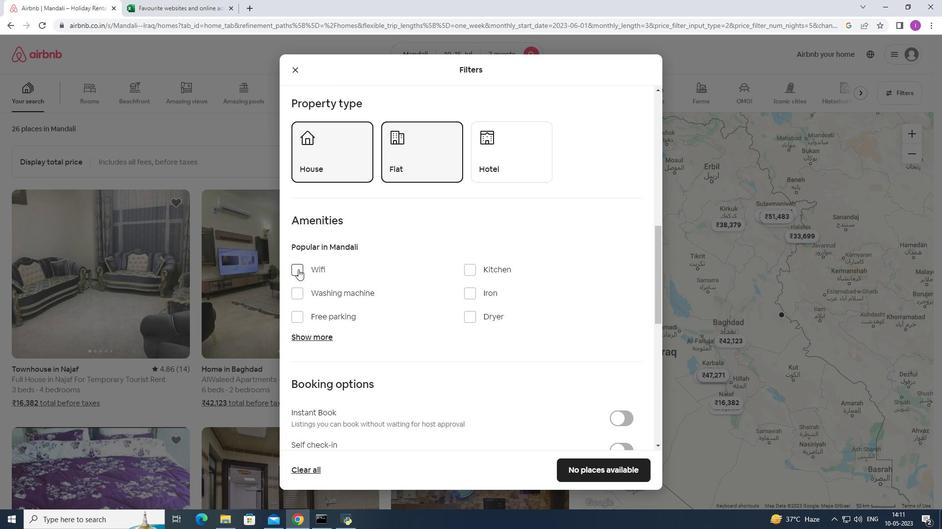 
Action: Mouse moved to (318, 314)
Screenshot: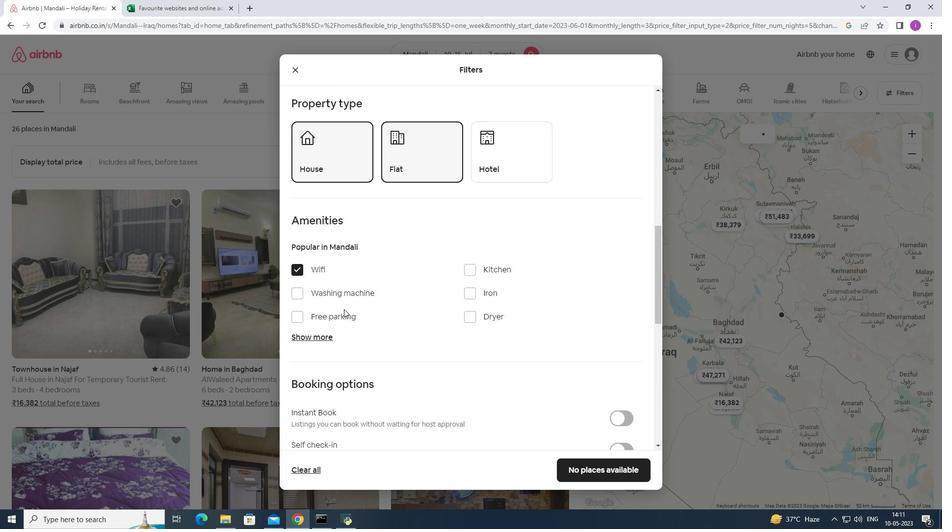 
Action: Mouse pressed left at (318, 314)
Screenshot: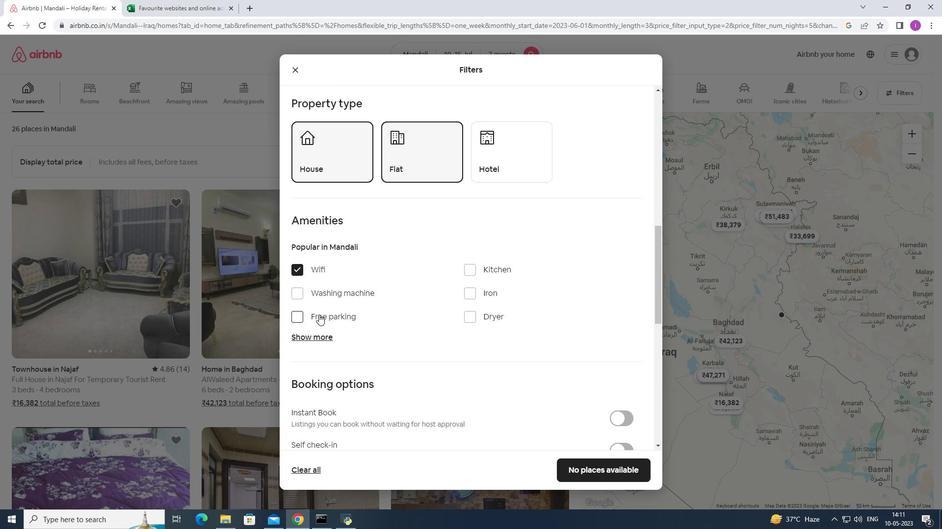 
Action: Mouse moved to (324, 336)
Screenshot: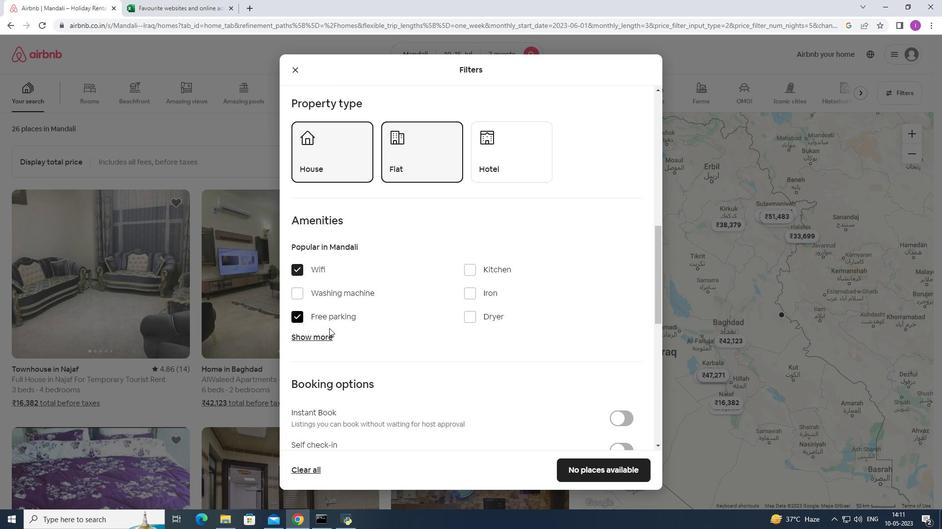 
Action: Mouse pressed left at (324, 336)
Screenshot: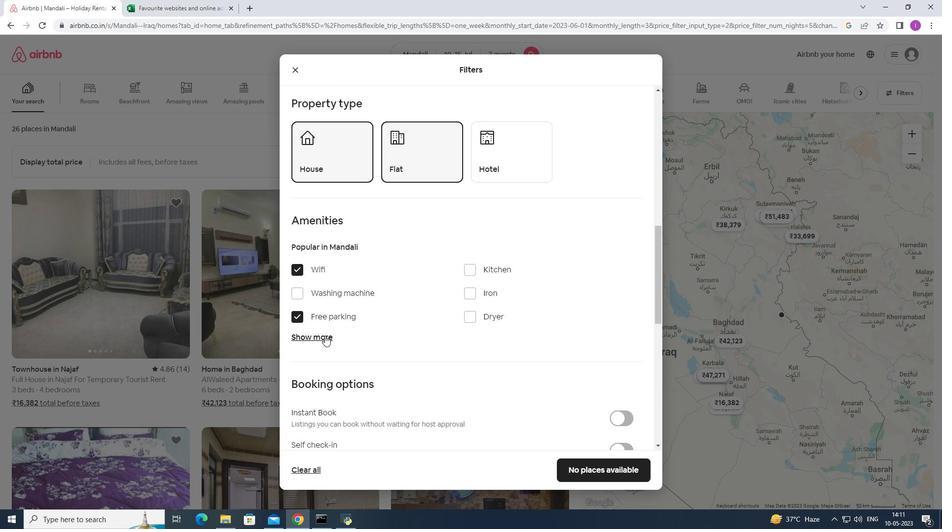 
Action: Mouse moved to (470, 396)
Screenshot: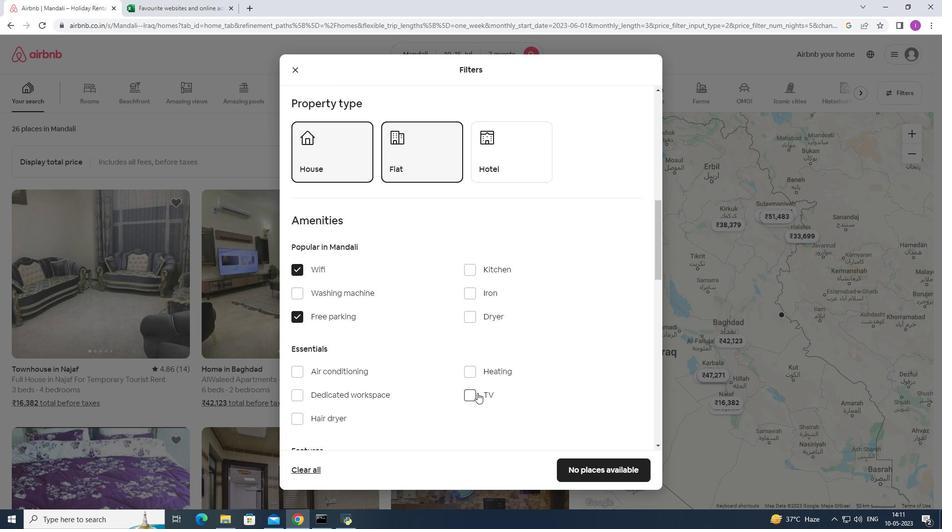 
Action: Mouse pressed left at (470, 396)
Screenshot: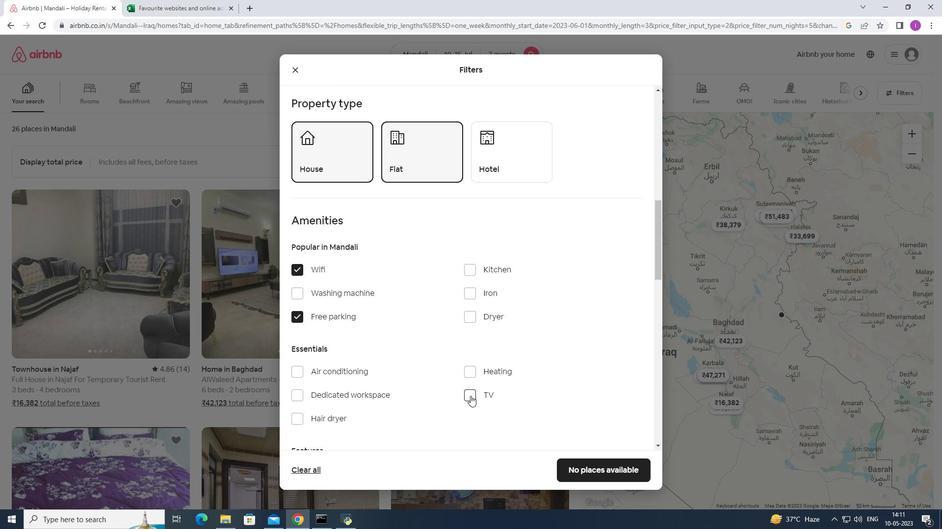 
Action: Mouse moved to (357, 368)
Screenshot: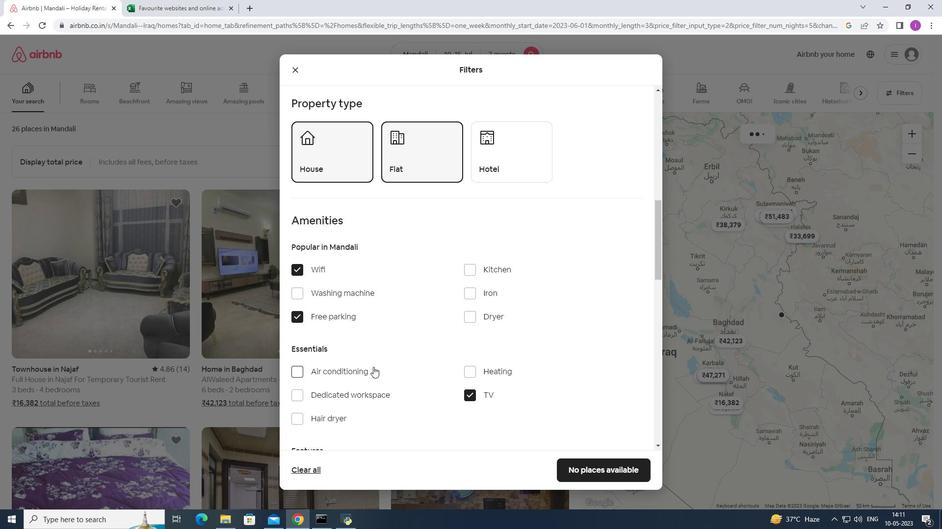 
Action: Mouse scrolled (357, 367) with delta (0, 0)
Screenshot: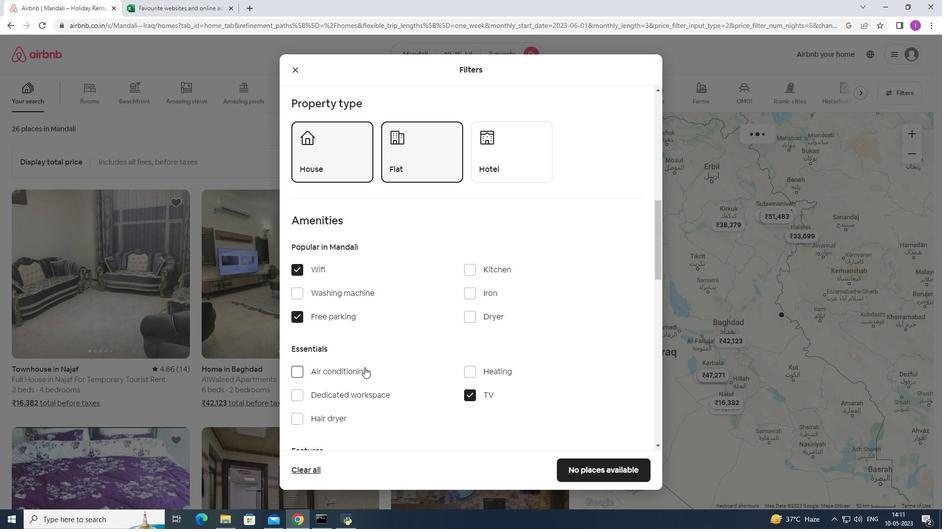 
Action: Mouse scrolled (357, 367) with delta (0, 0)
Screenshot: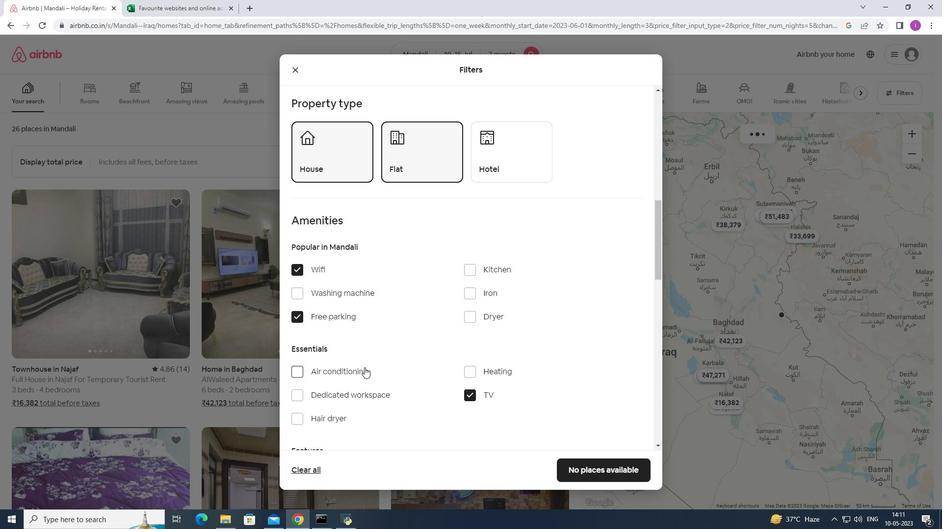 
Action: Mouse scrolled (357, 367) with delta (0, 0)
Screenshot: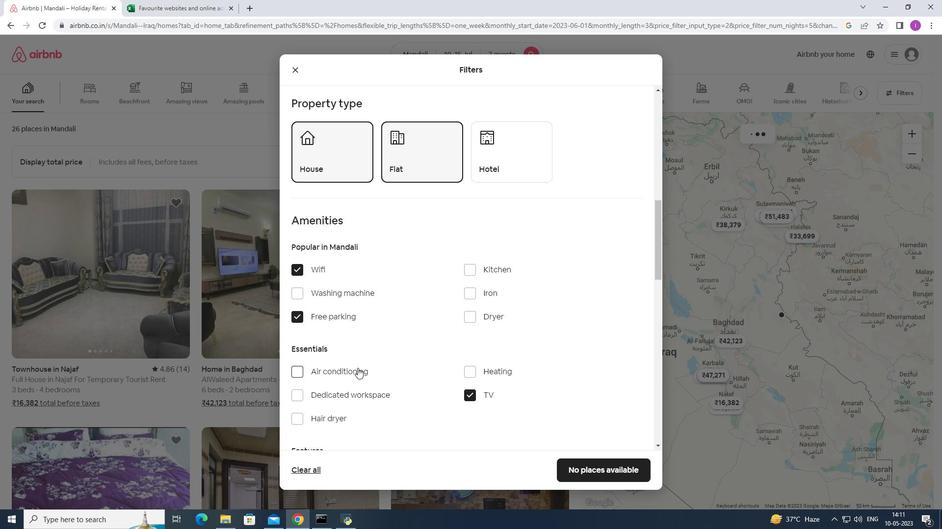 
Action: Mouse moved to (357, 368)
Screenshot: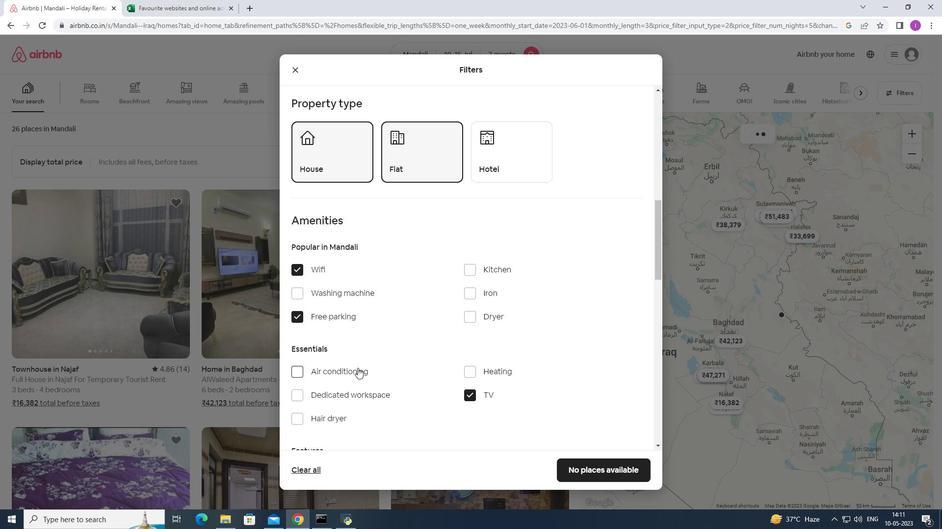 
Action: Mouse scrolled (357, 367) with delta (0, 0)
Screenshot: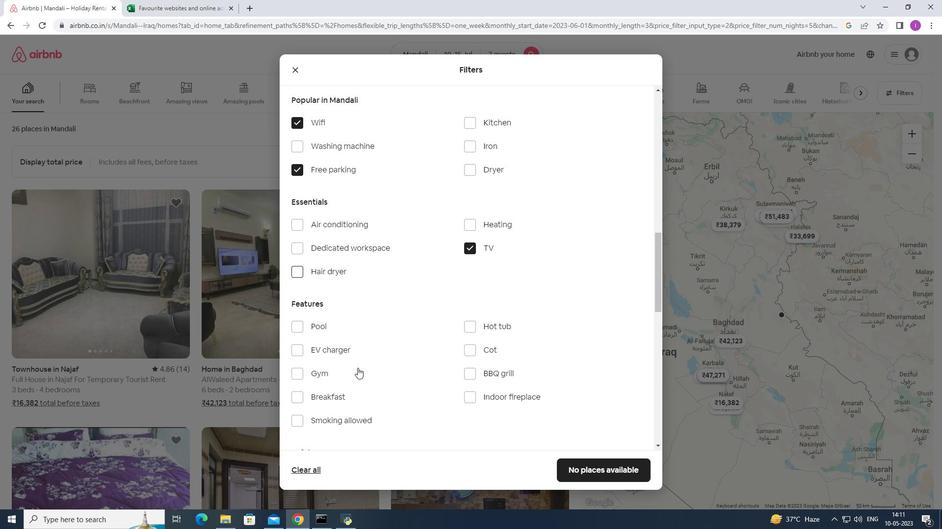 
Action: Mouse scrolled (357, 367) with delta (0, 0)
Screenshot: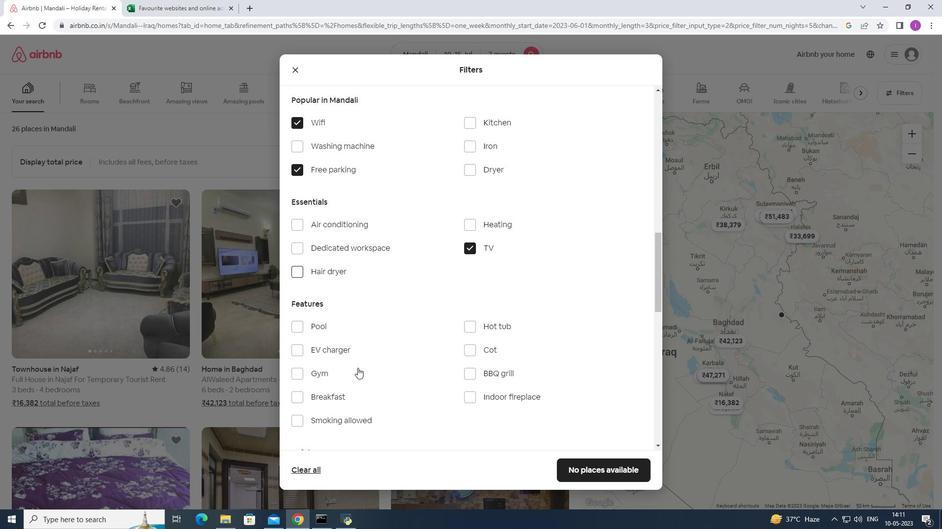 
Action: Mouse moved to (302, 279)
Screenshot: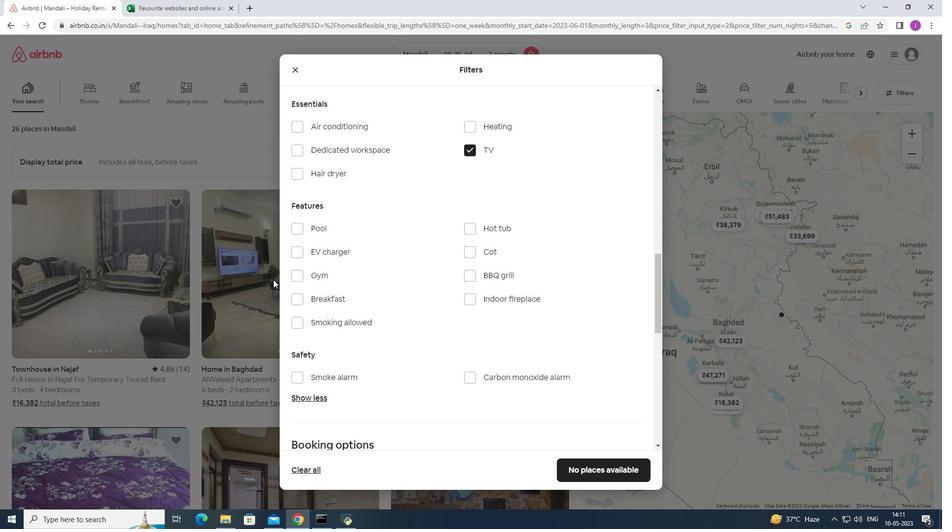 
Action: Mouse pressed left at (302, 279)
Screenshot: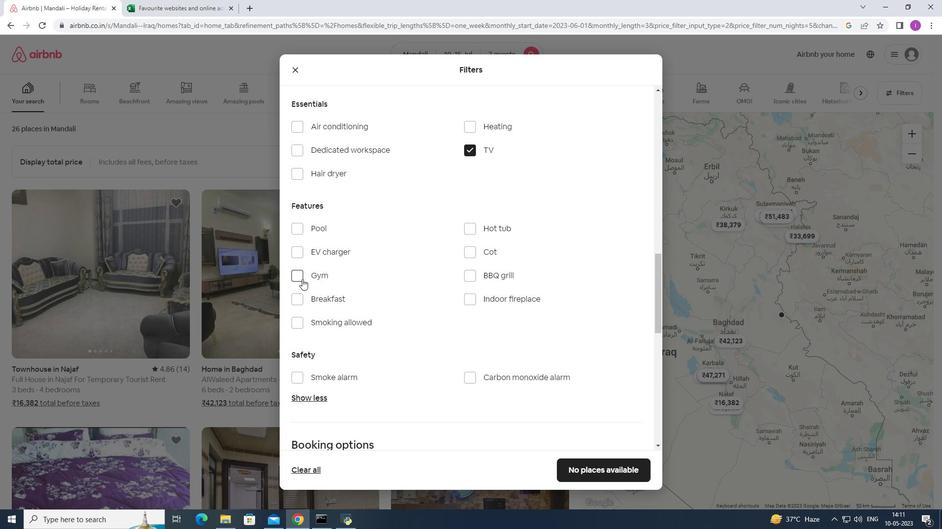 
Action: Mouse moved to (299, 298)
Screenshot: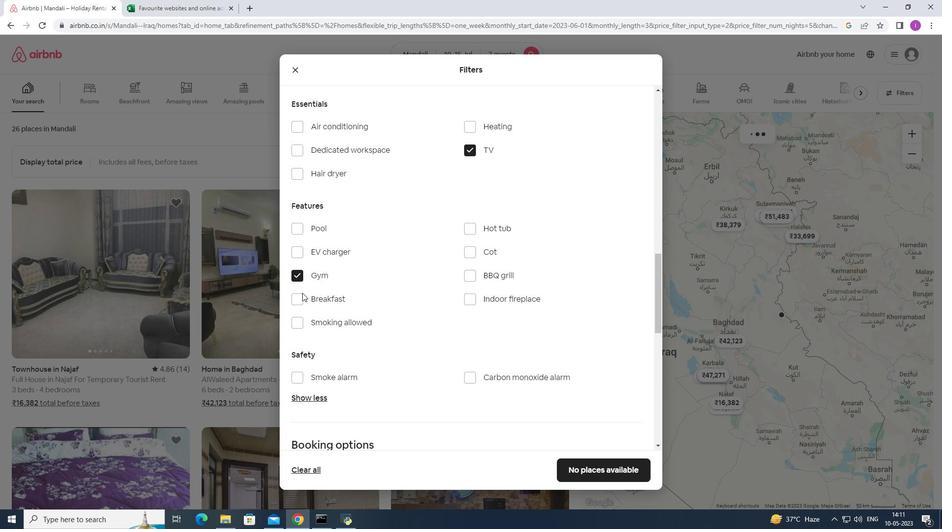 
Action: Mouse pressed left at (299, 298)
Screenshot: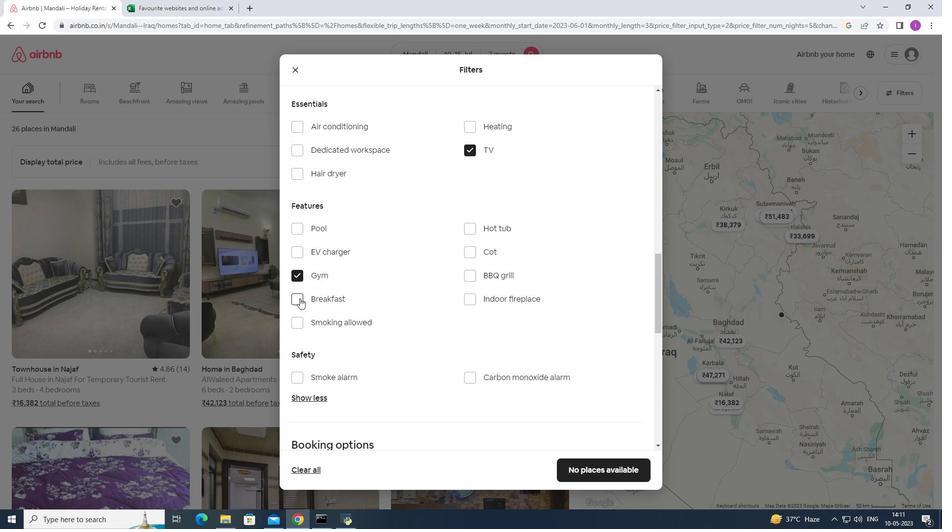 
Action: Mouse moved to (347, 303)
Screenshot: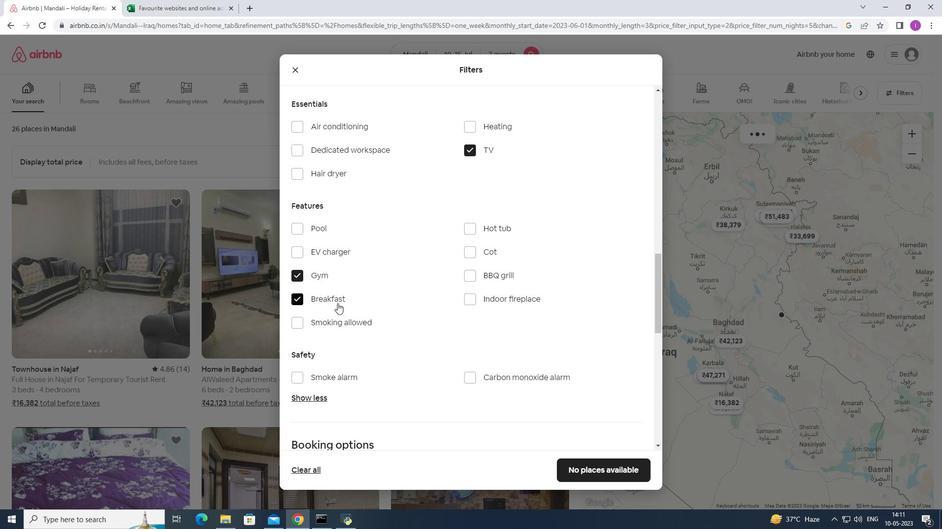 
Action: Mouse scrolled (347, 303) with delta (0, 0)
Screenshot: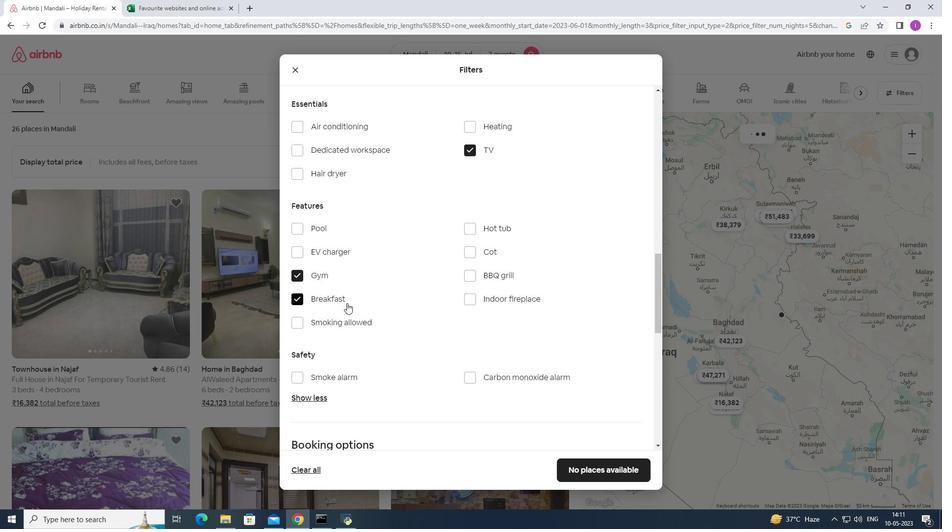 
Action: Mouse scrolled (347, 303) with delta (0, 0)
Screenshot: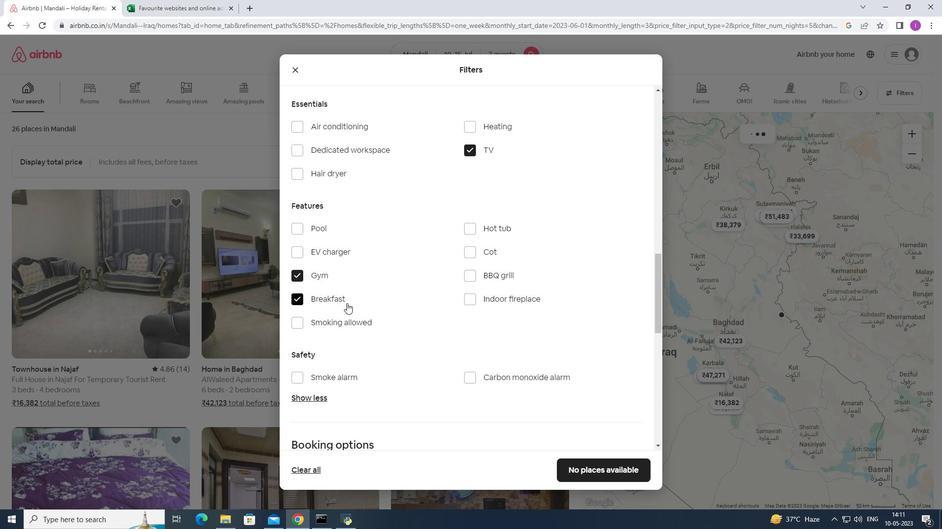 
Action: Mouse moved to (367, 301)
Screenshot: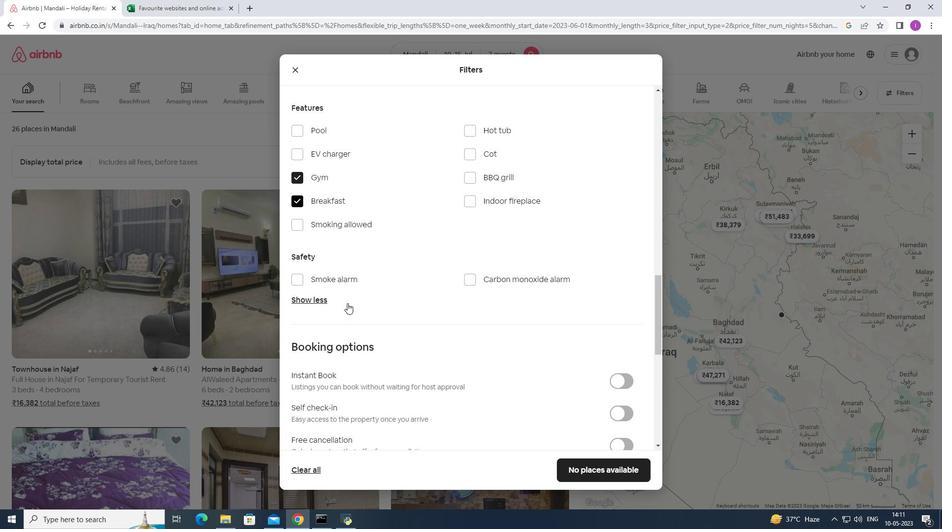 
Action: Mouse scrolled (367, 300) with delta (0, 0)
Screenshot: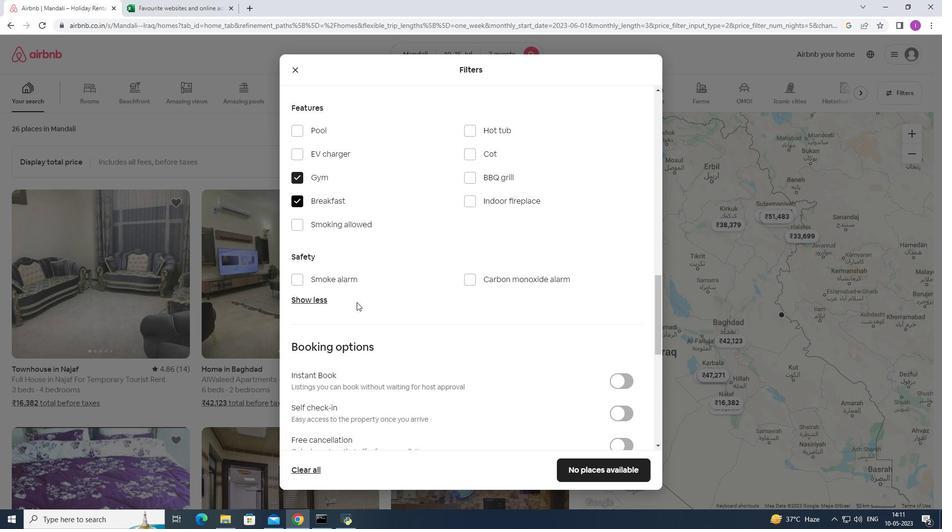 
Action: Mouse scrolled (367, 300) with delta (0, 0)
Screenshot: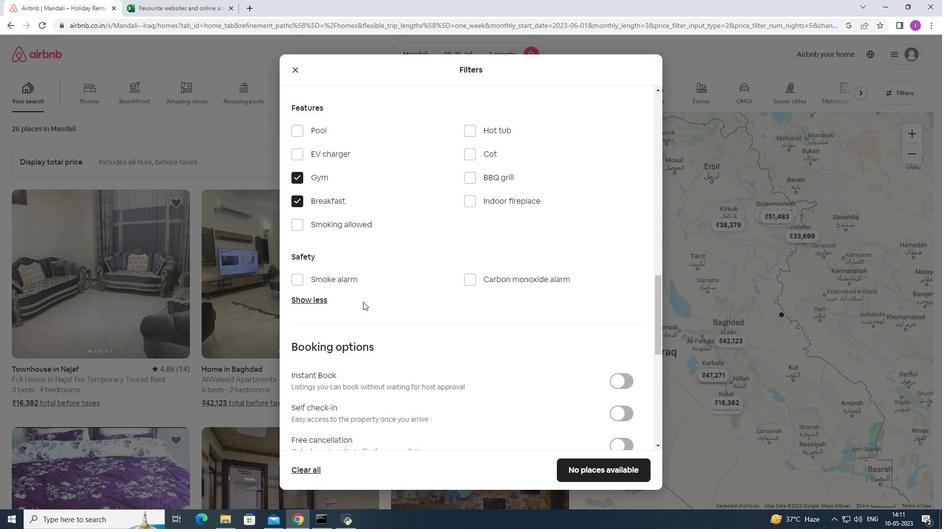 
Action: Mouse moved to (618, 313)
Screenshot: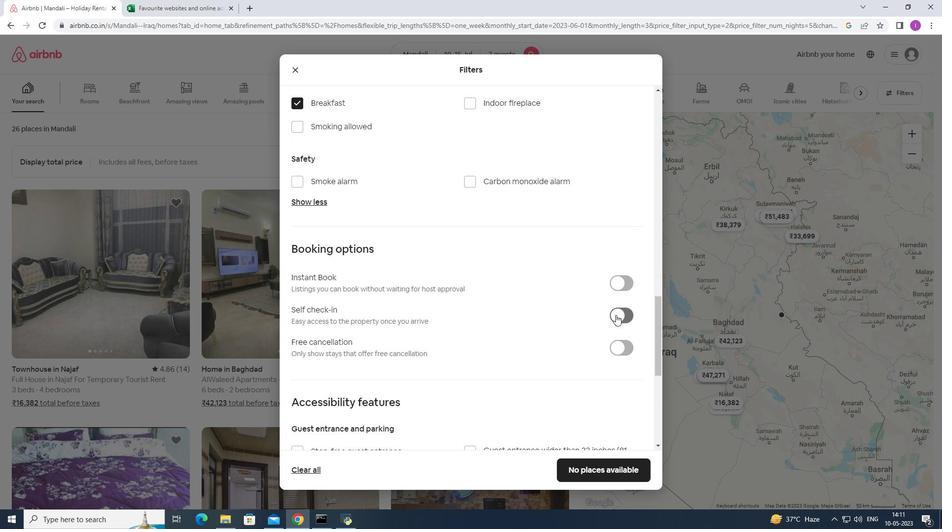 
Action: Mouse pressed left at (618, 313)
Screenshot: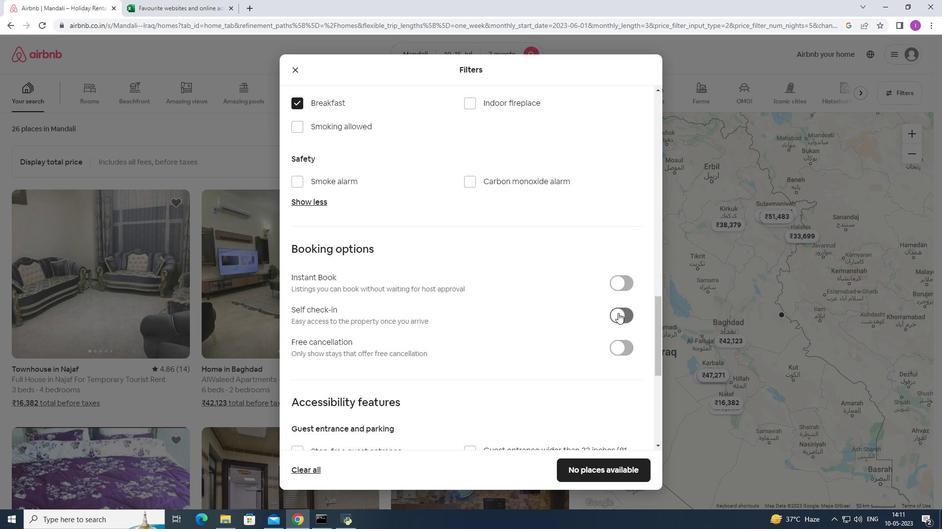 
Action: Mouse moved to (408, 378)
Screenshot: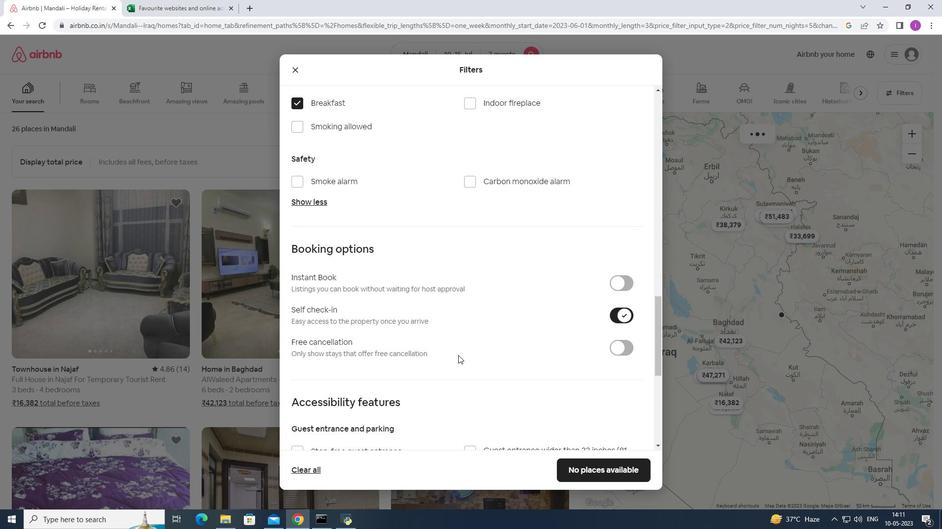 
Action: Mouse scrolled (408, 378) with delta (0, 0)
Screenshot: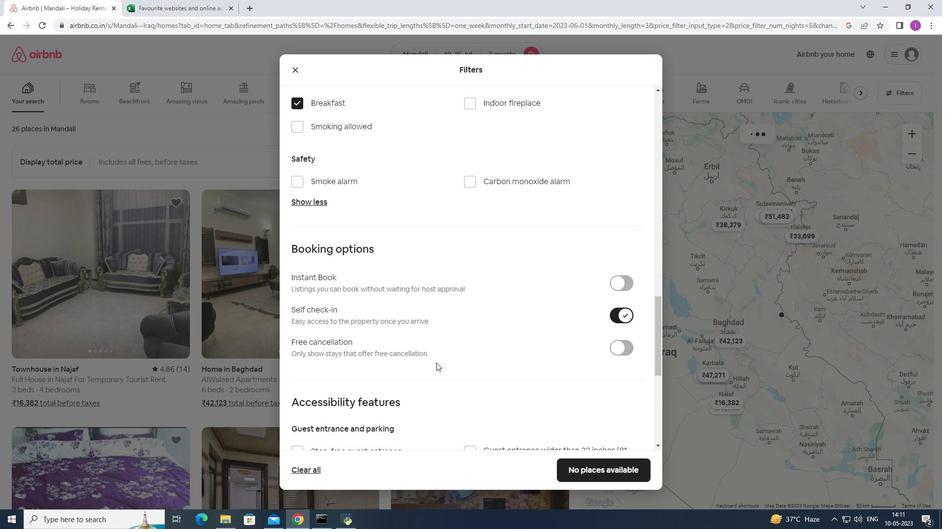 
Action: Mouse moved to (408, 379)
Screenshot: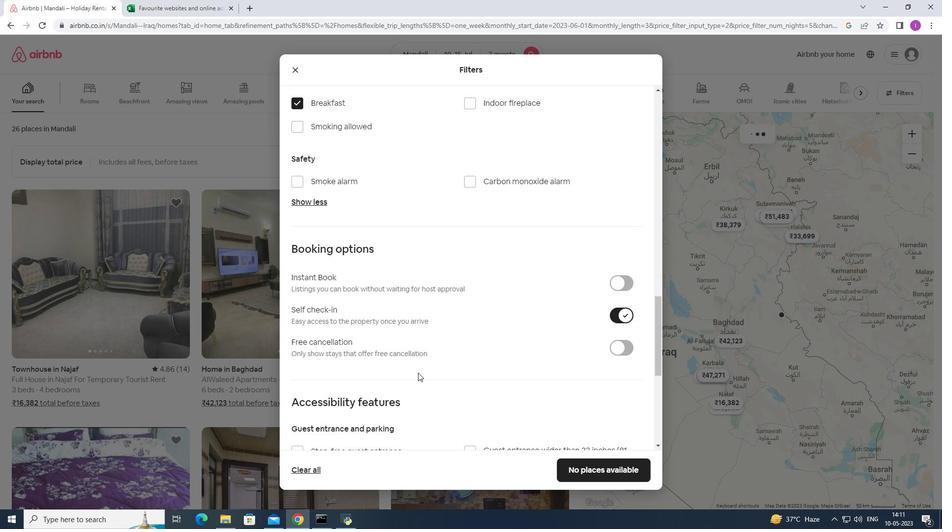 
Action: Mouse scrolled (408, 379) with delta (0, 0)
Screenshot: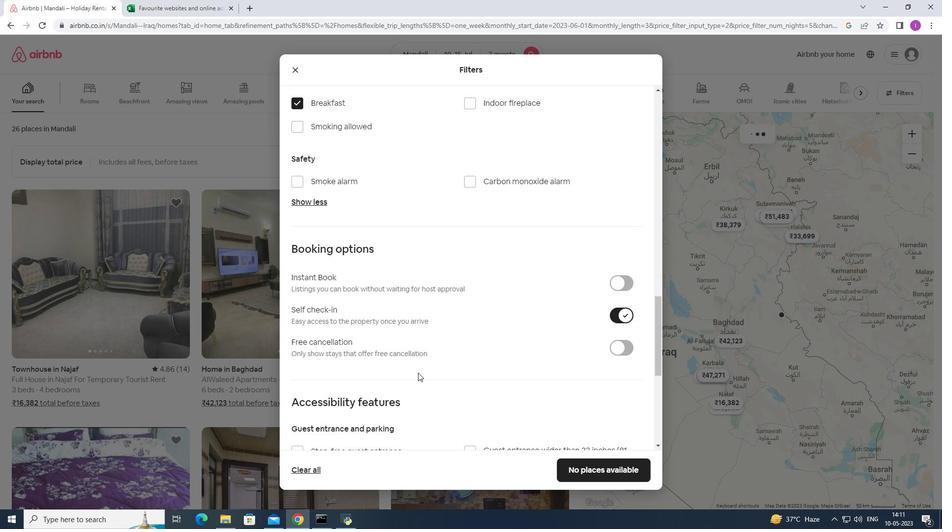 
Action: Mouse scrolled (408, 379) with delta (0, 0)
Screenshot: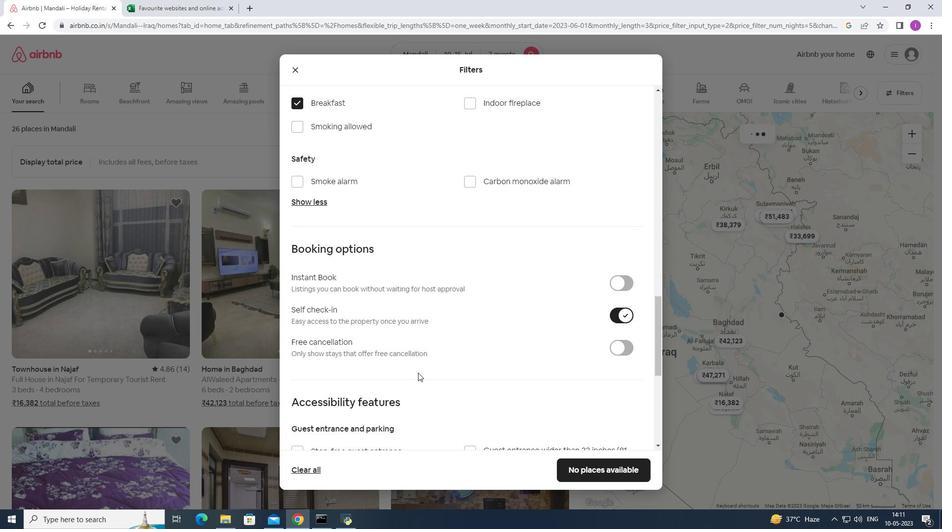 
Action: Mouse scrolled (408, 379) with delta (0, 0)
Screenshot: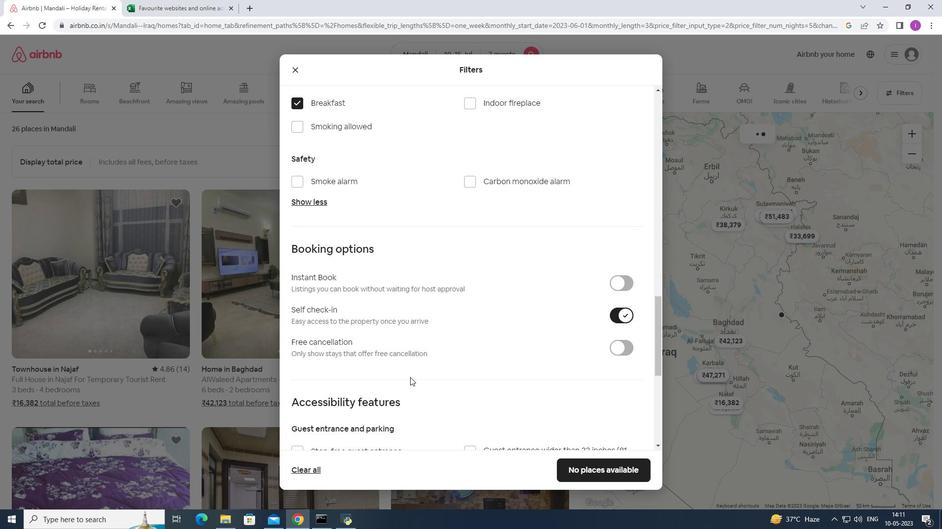 
Action: Mouse moved to (408, 378)
Screenshot: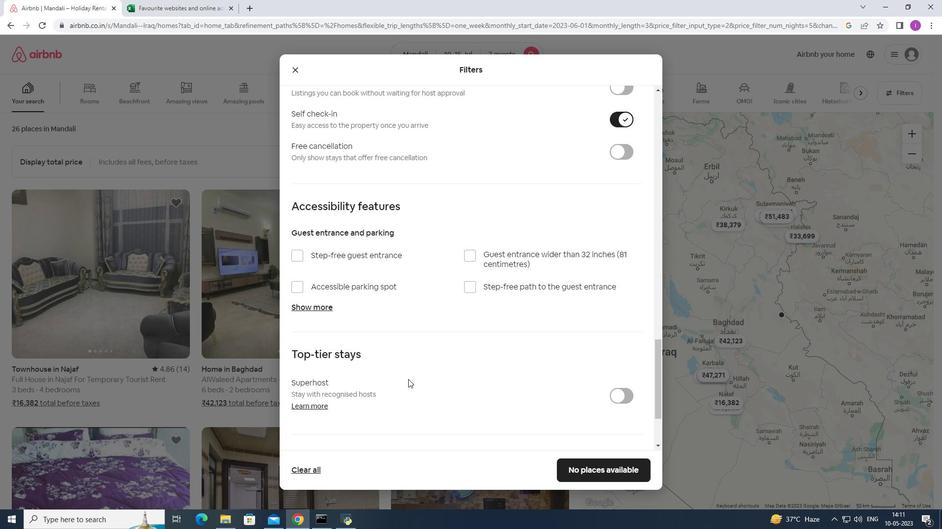 
Action: Mouse scrolled (408, 377) with delta (0, 0)
Screenshot: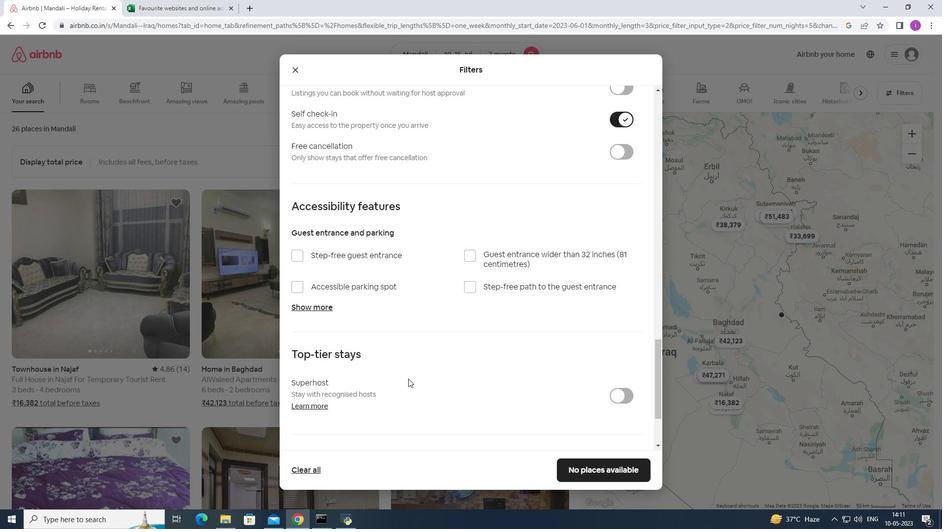 
Action: Mouse scrolled (408, 377) with delta (0, 0)
Screenshot: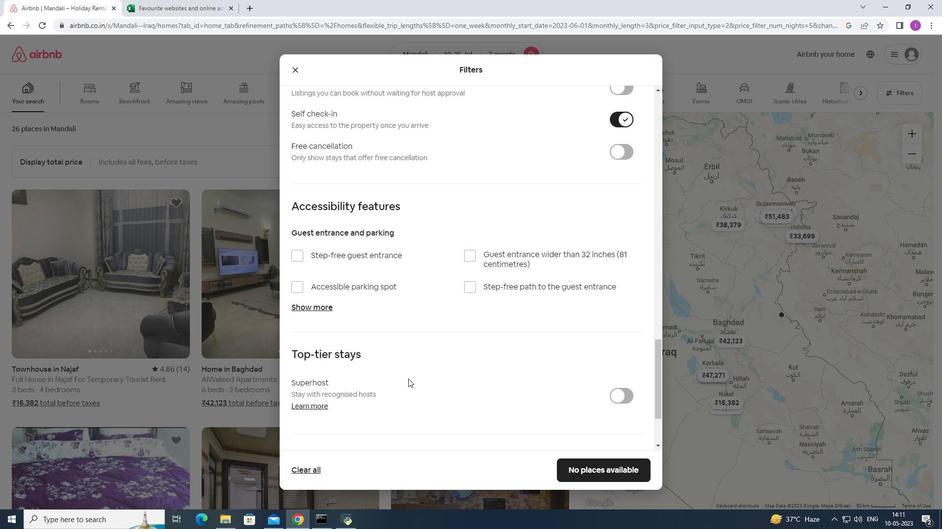 
Action: Mouse scrolled (408, 377) with delta (0, 0)
Screenshot: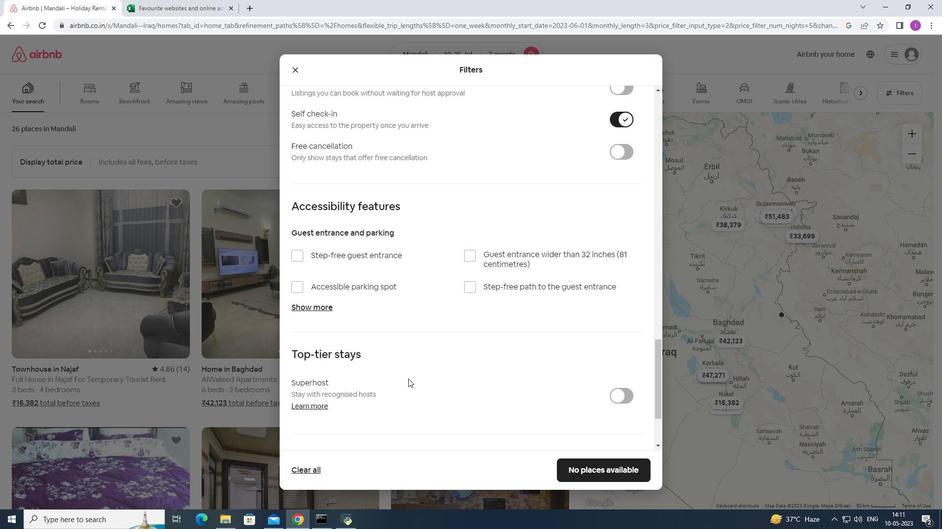 
Action: Mouse scrolled (408, 377) with delta (0, 0)
Screenshot: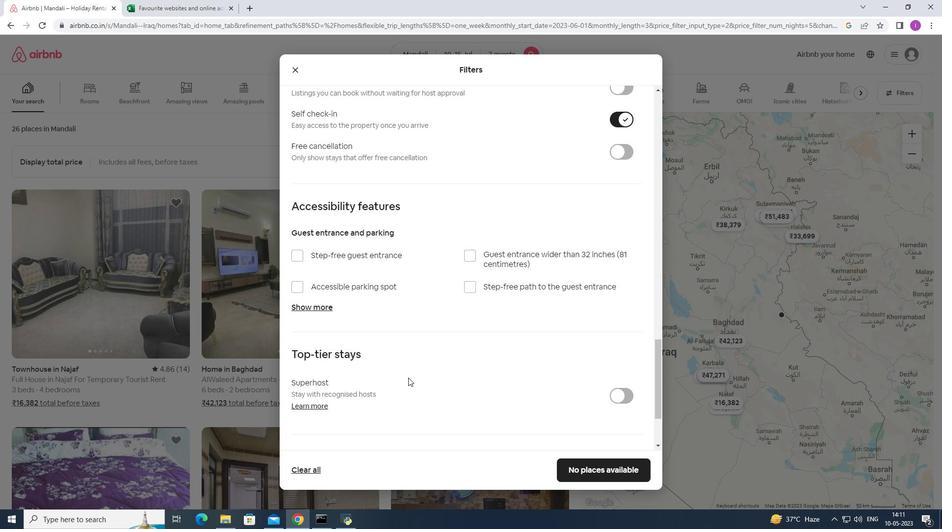 
Action: Mouse scrolled (408, 377) with delta (0, 0)
Screenshot: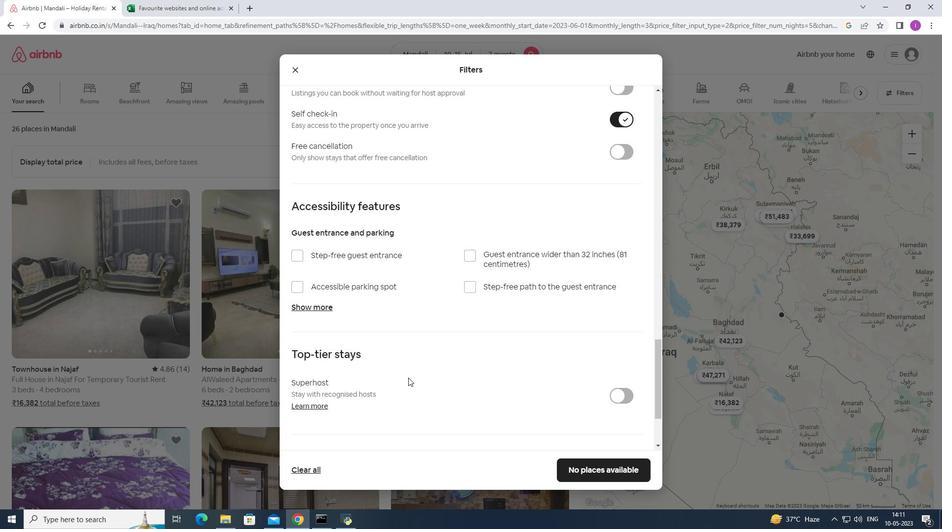 
Action: Mouse moved to (408, 374)
Screenshot: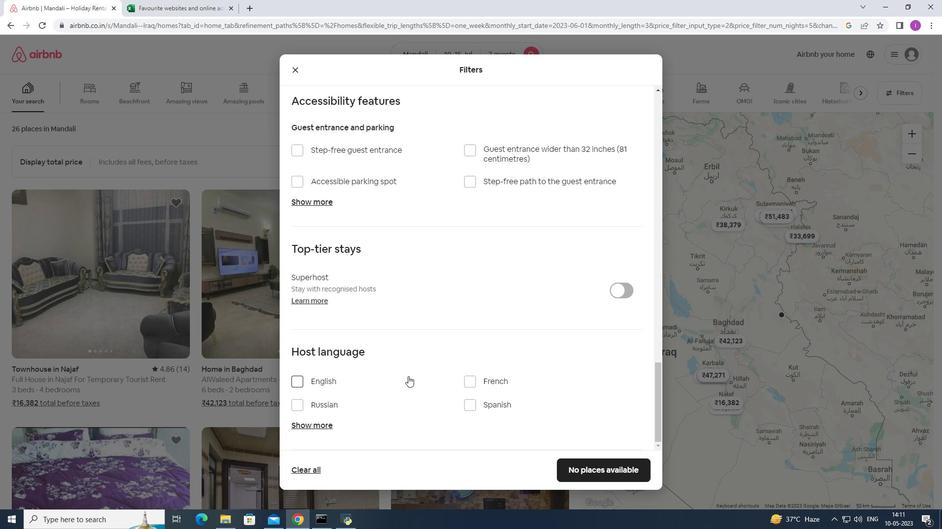 
Action: Mouse scrolled (408, 373) with delta (0, 0)
Screenshot: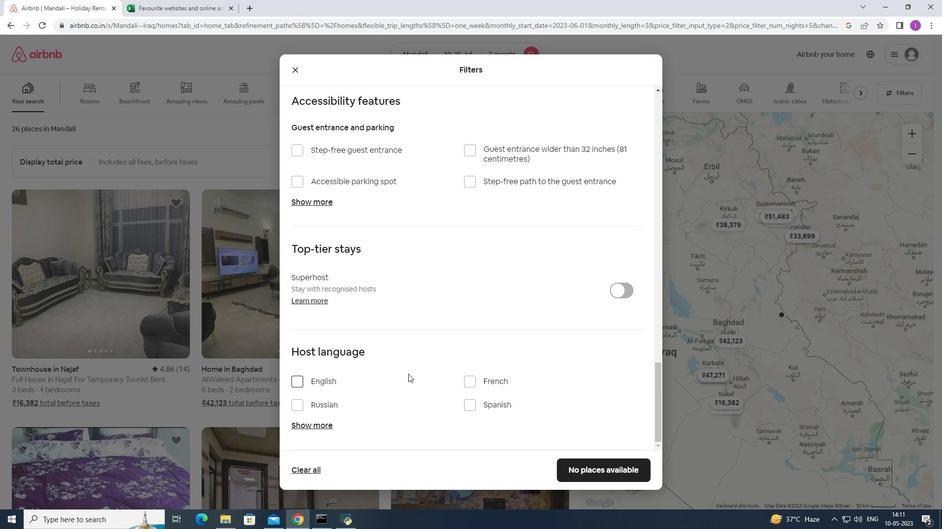 
Action: Mouse scrolled (408, 373) with delta (0, 0)
Screenshot: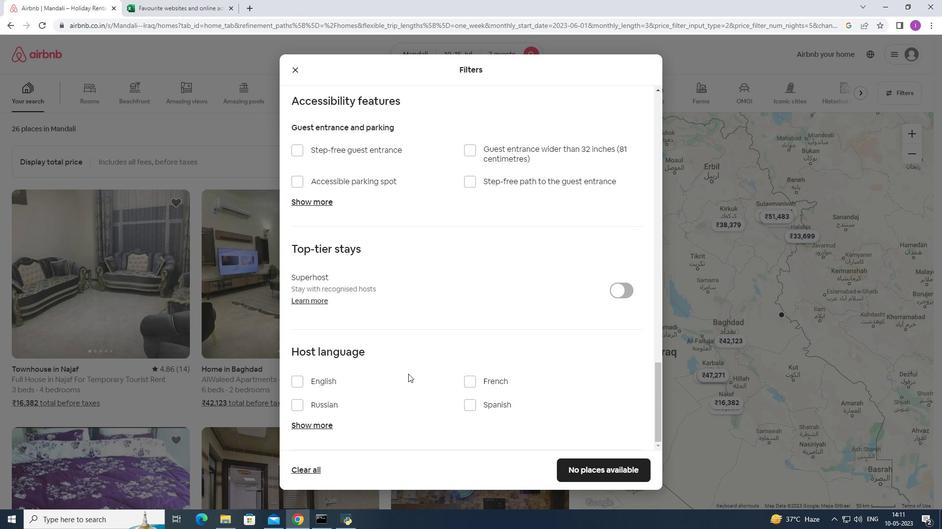 
Action: Mouse scrolled (408, 373) with delta (0, 0)
Screenshot: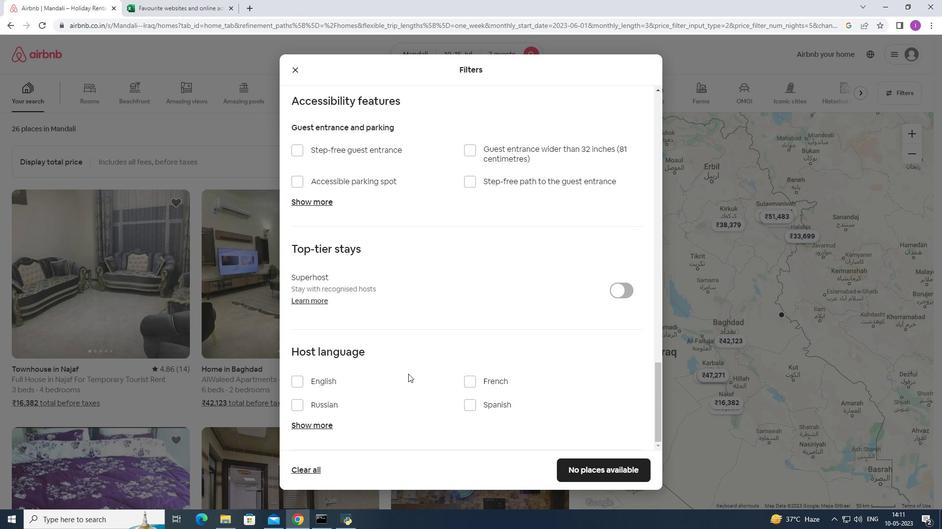 
Action: Mouse scrolled (408, 373) with delta (0, 0)
Screenshot: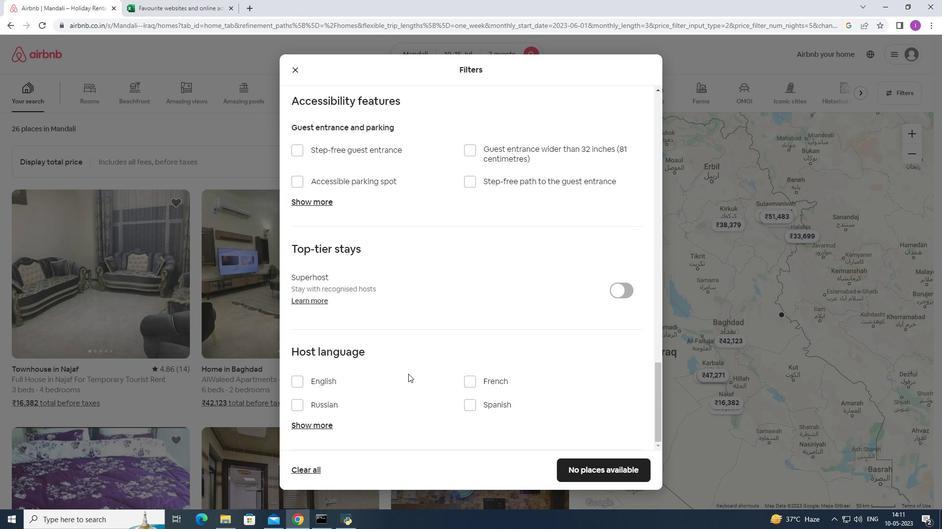 
Action: Mouse moved to (298, 383)
Screenshot: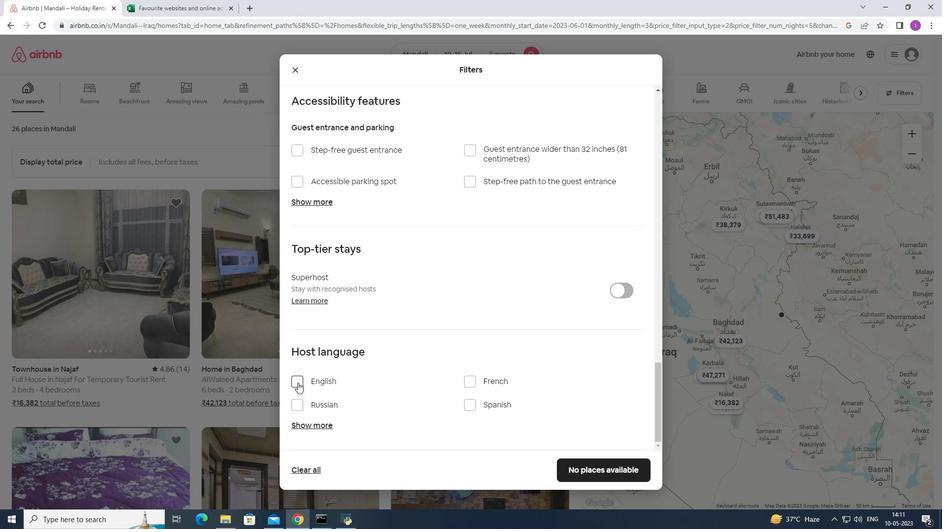 
Action: Mouse pressed left at (298, 383)
Screenshot: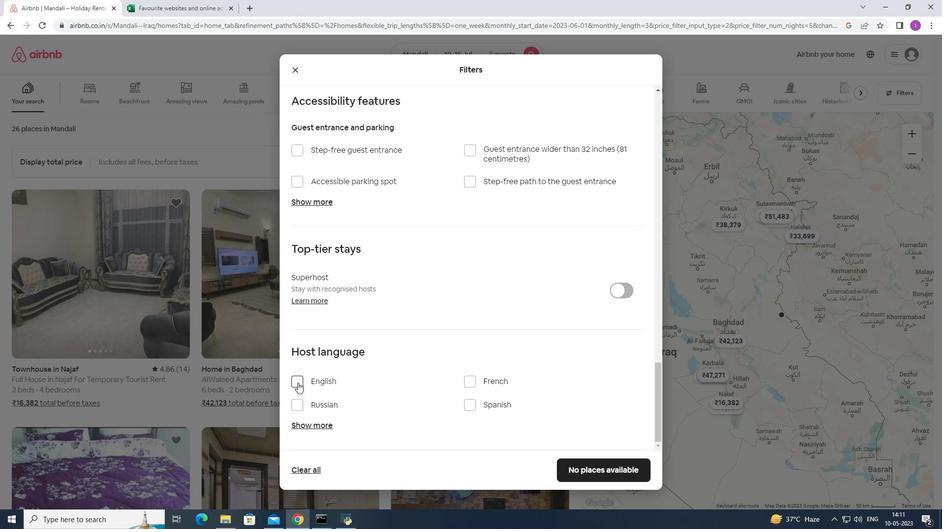 
Action: Mouse moved to (595, 477)
Screenshot: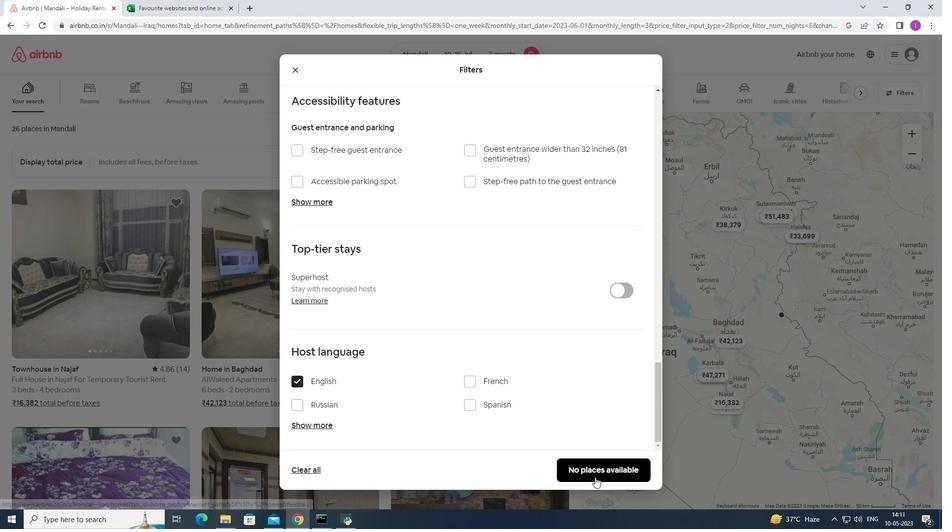 
Action: Mouse pressed left at (595, 477)
Screenshot: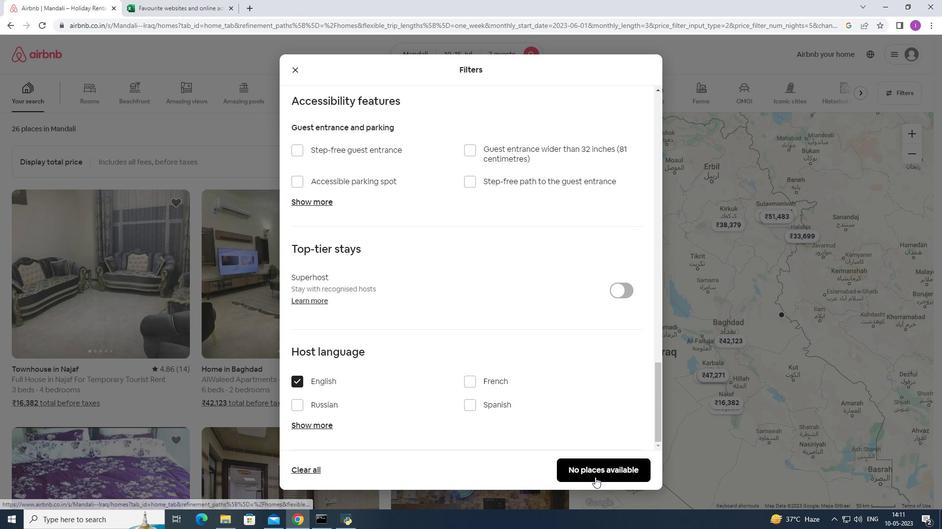 
Action: Mouse moved to (577, 447)
Screenshot: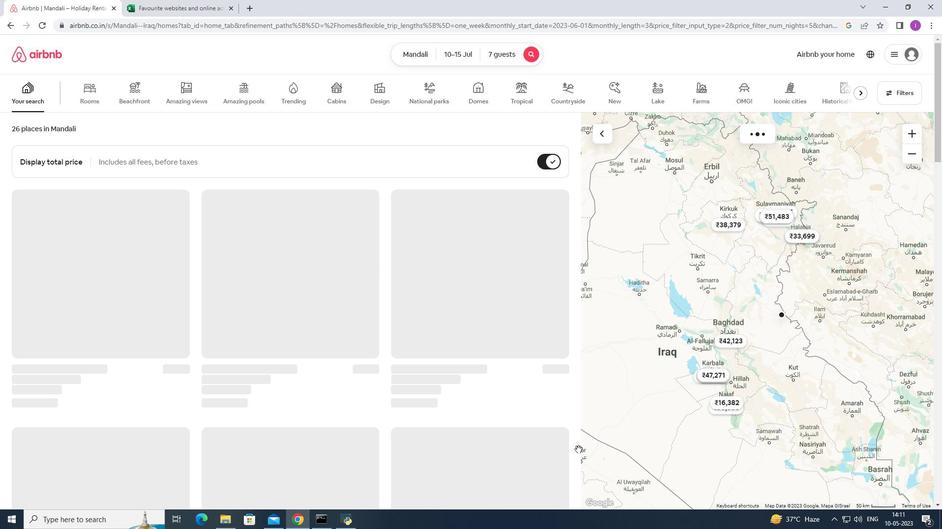 
